 Task: For heading Use oswald with green colour & bold.  font size for heading22,  'Change the font style of data to' oswald and font size to 14,  Change the alignment of both headline & data to Align center.  In the sheet  DashboardPayStubsbook
Action: Mouse moved to (57, 121)
Screenshot: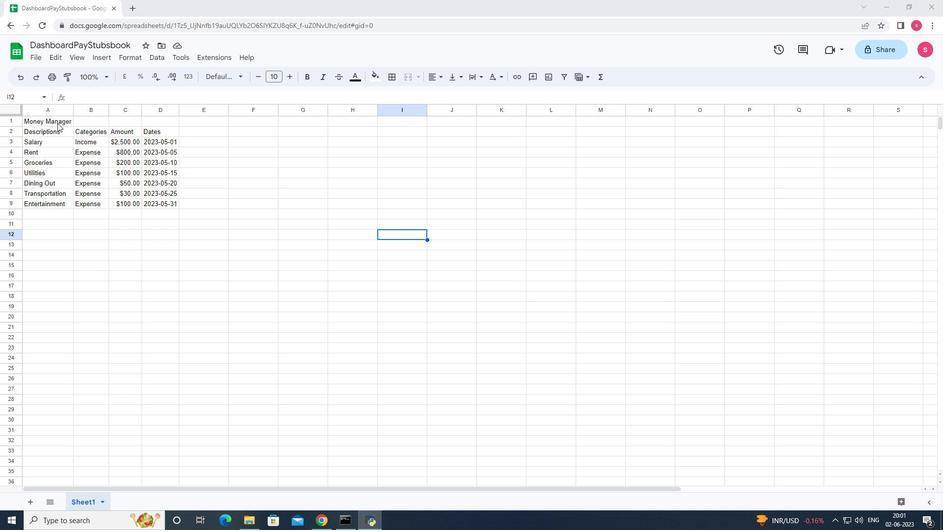 
Action: Mouse pressed left at (57, 121)
Screenshot: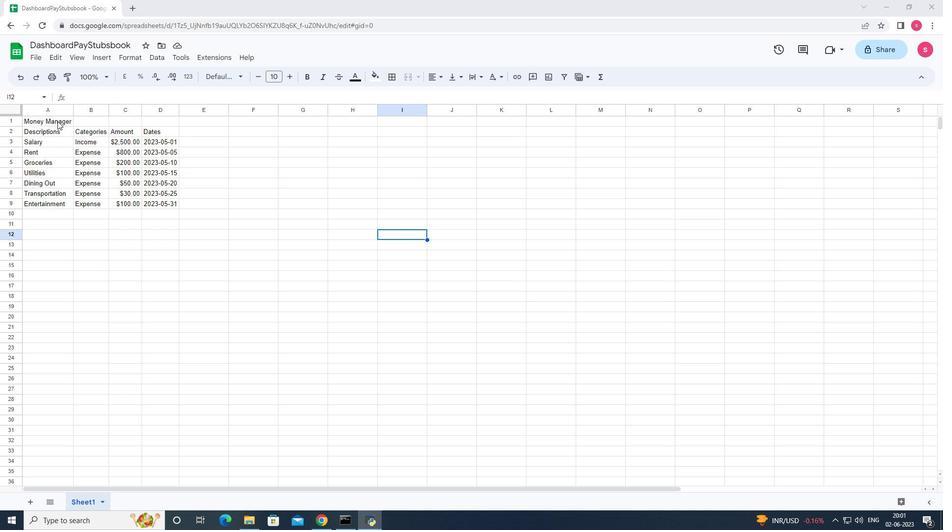 
Action: Mouse moved to (229, 75)
Screenshot: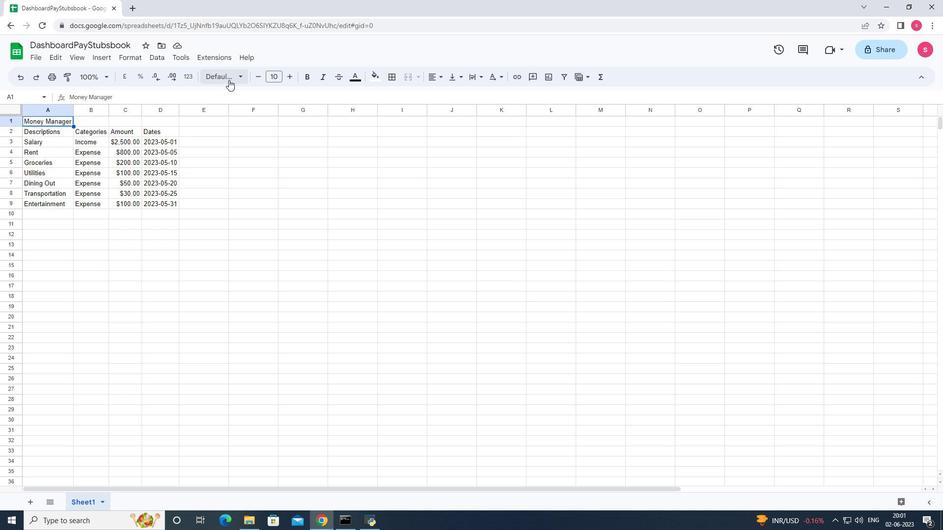
Action: Mouse pressed left at (229, 75)
Screenshot: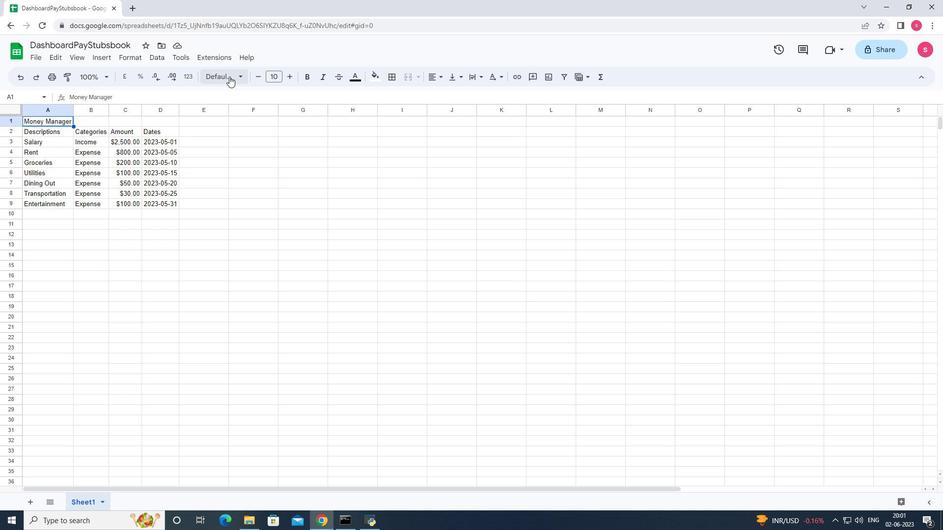 
Action: Mouse moved to (238, 253)
Screenshot: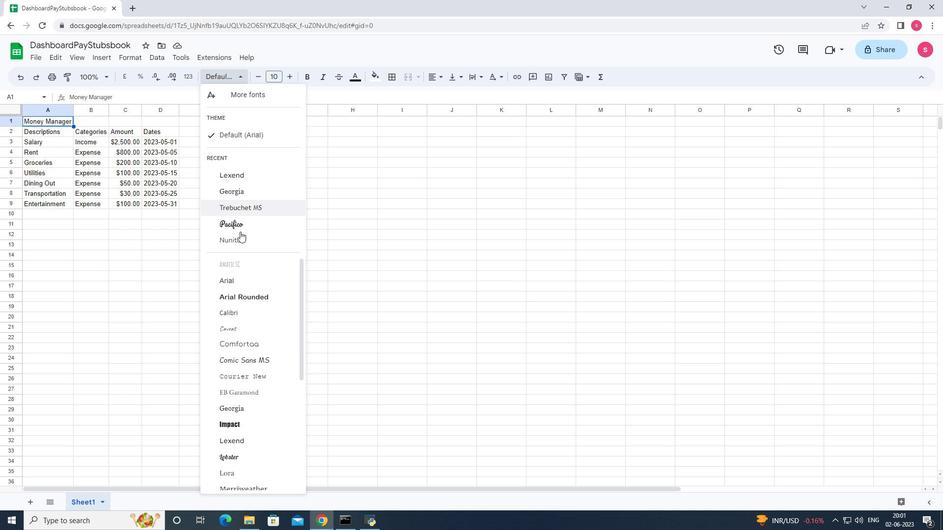 
Action: Mouse scrolled (238, 253) with delta (0, 0)
Screenshot: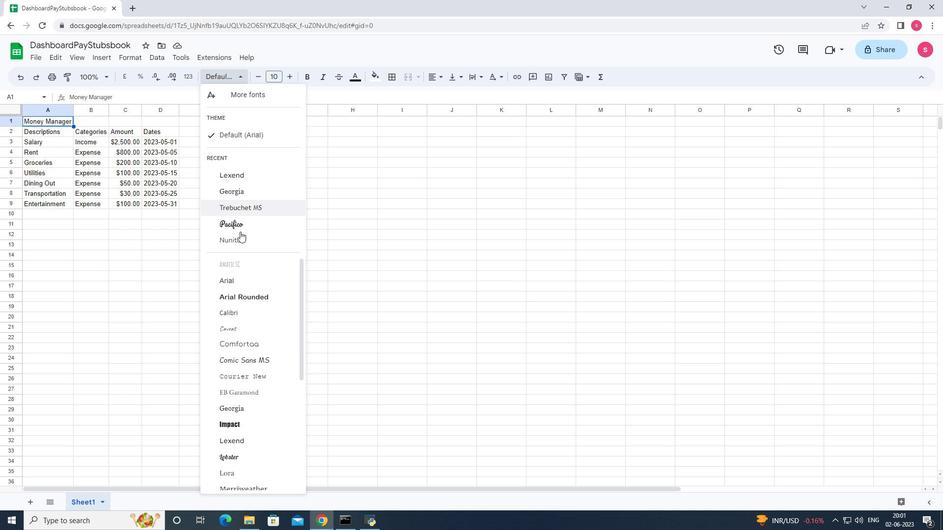 
Action: Mouse moved to (238, 269)
Screenshot: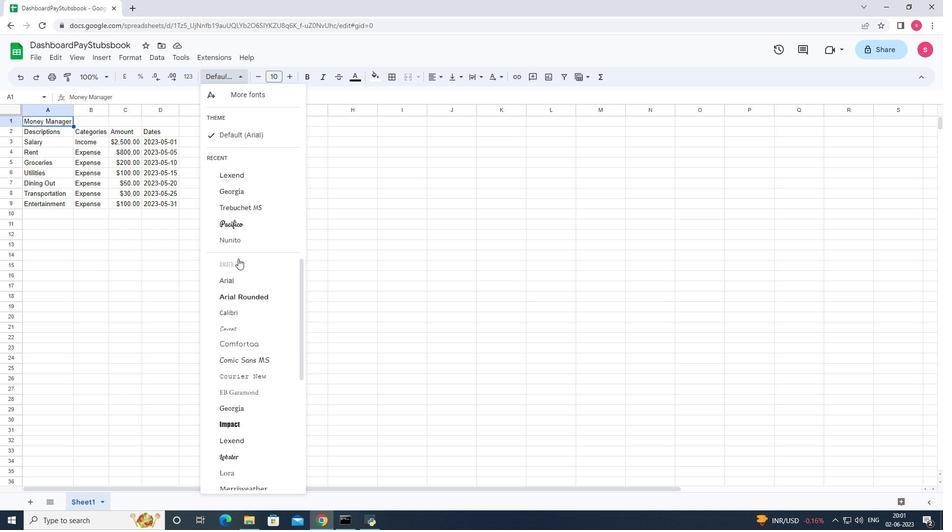 
Action: Mouse scrolled (238, 268) with delta (0, 0)
Screenshot: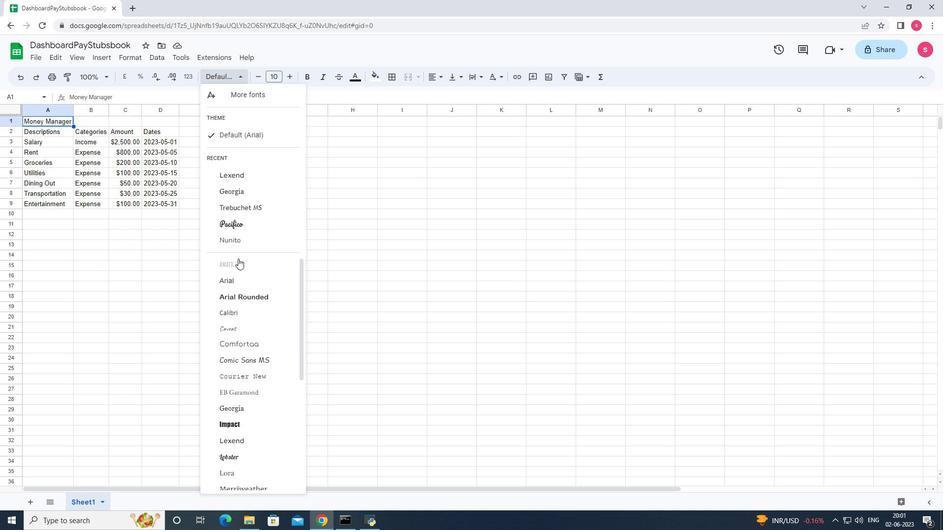 
Action: Mouse moved to (251, 350)
Screenshot: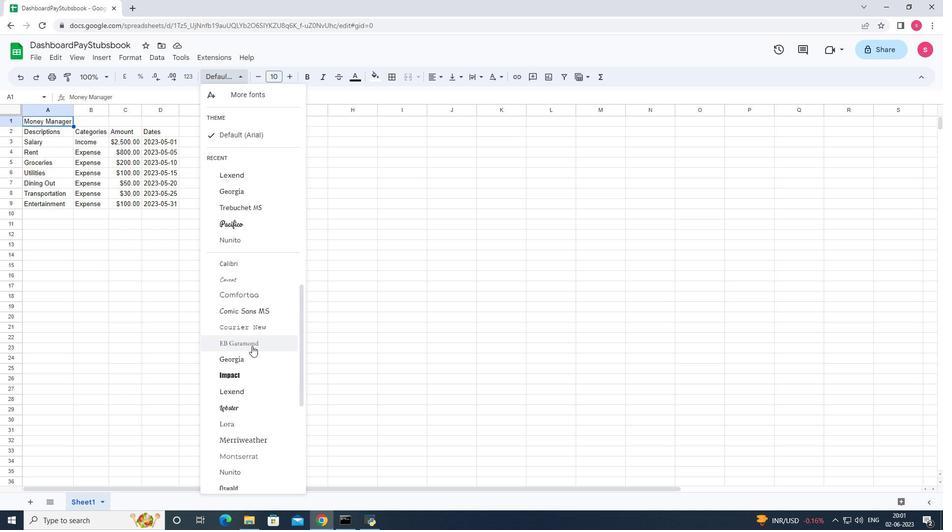 
Action: Mouse scrolled (251, 350) with delta (0, 0)
Screenshot: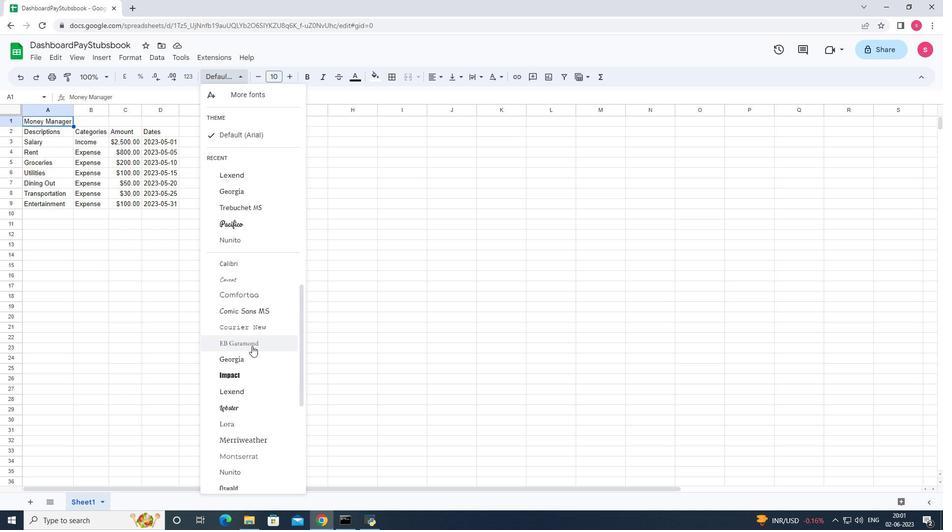 
Action: Mouse moved to (252, 361)
Screenshot: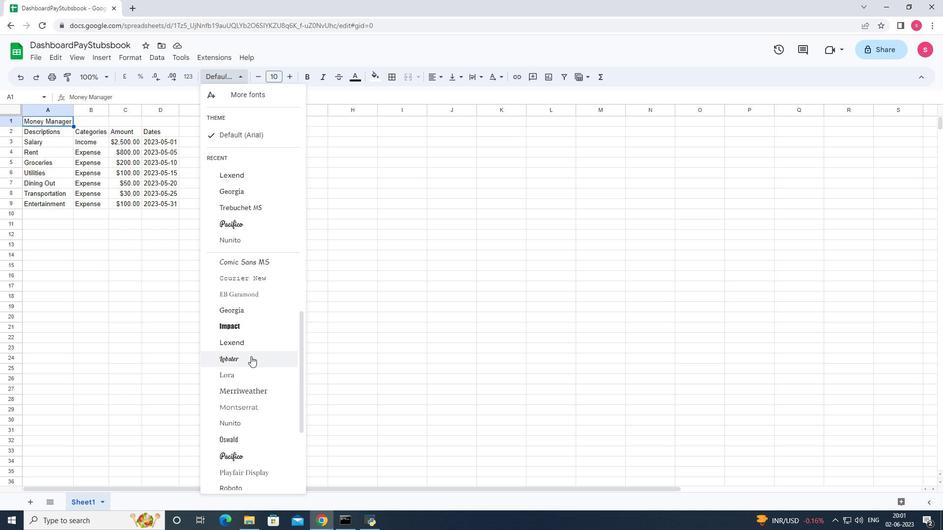 
Action: Mouse scrolled (251, 358) with delta (0, 0)
Screenshot: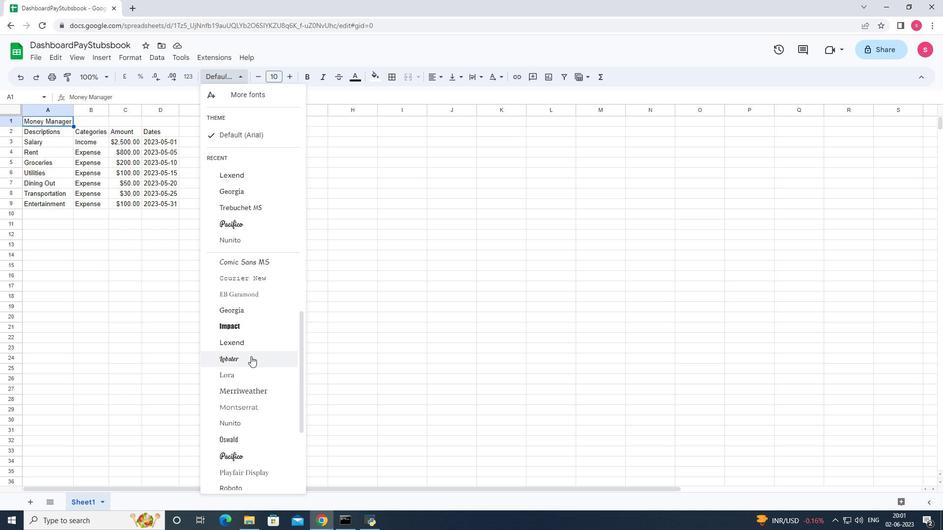 
Action: Mouse moved to (250, 383)
Screenshot: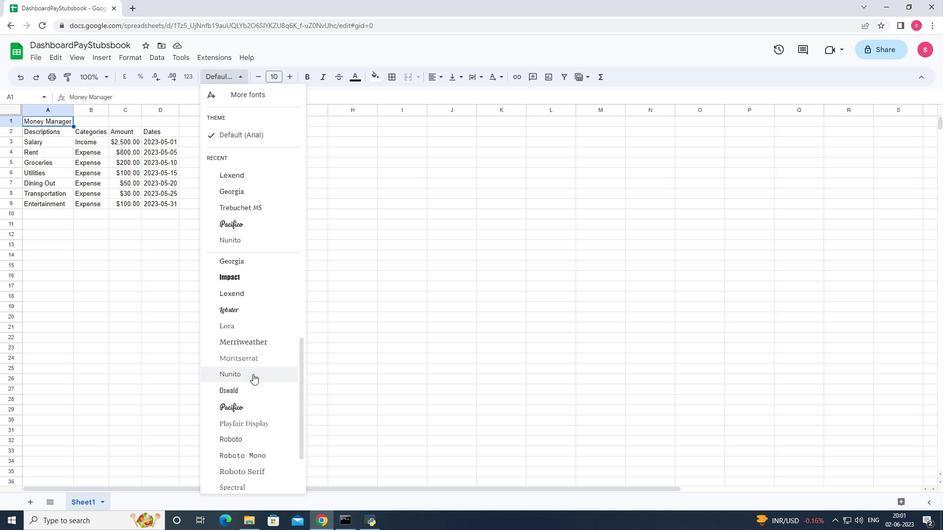 
Action: Mouse pressed left at (250, 383)
Screenshot: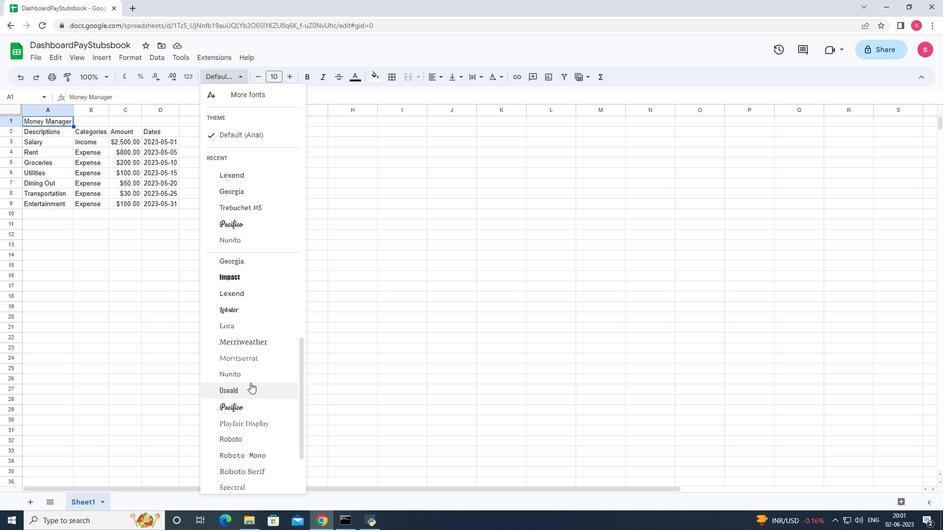 
Action: Mouse moved to (354, 75)
Screenshot: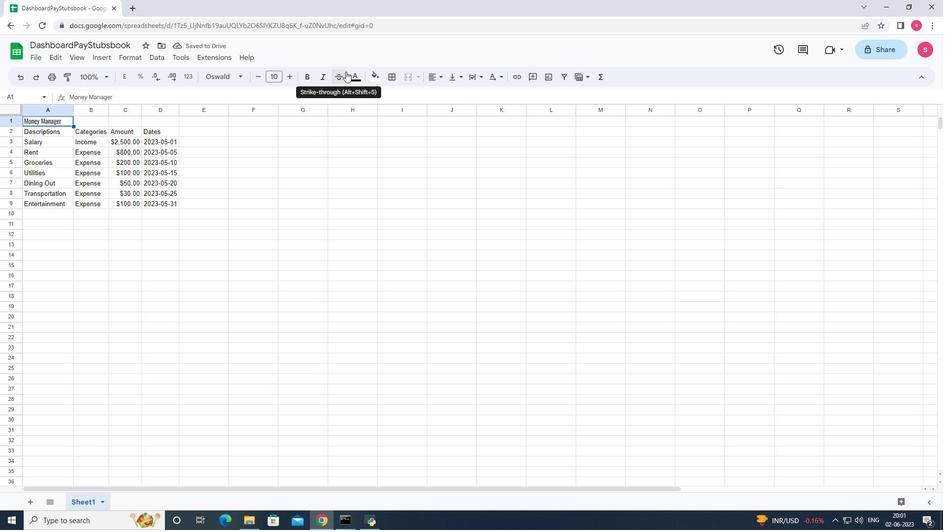 
Action: Mouse pressed left at (354, 75)
Screenshot: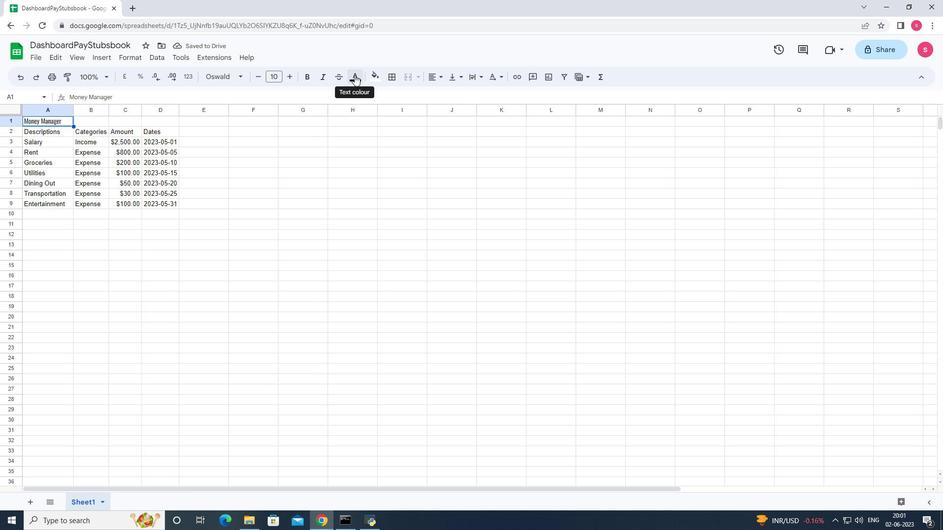 
Action: Mouse moved to (398, 120)
Screenshot: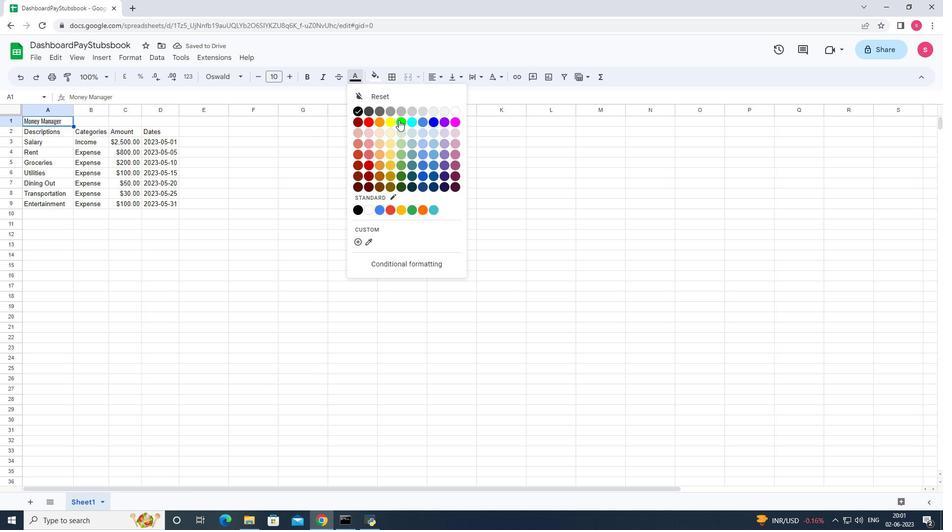 
Action: Mouse pressed left at (398, 120)
Screenshot: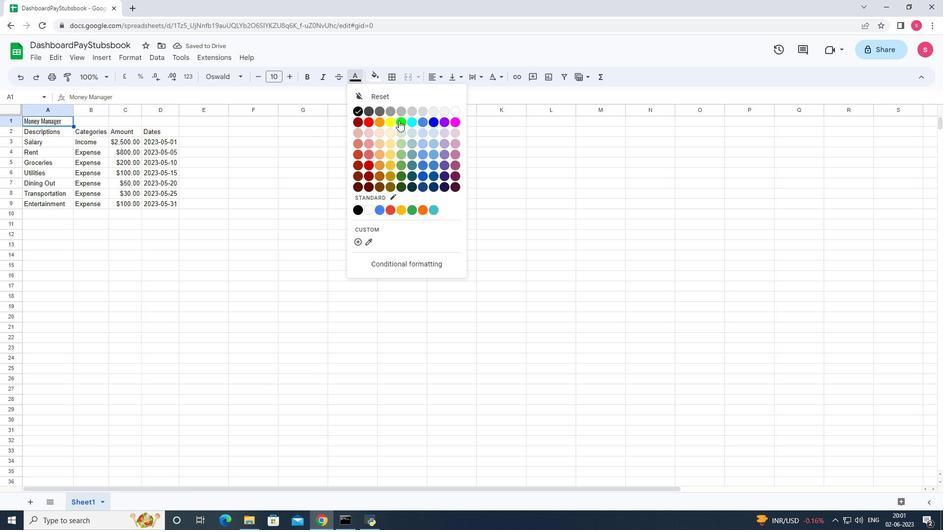
Action: Mouse moved to (307, 76)
Screenshot: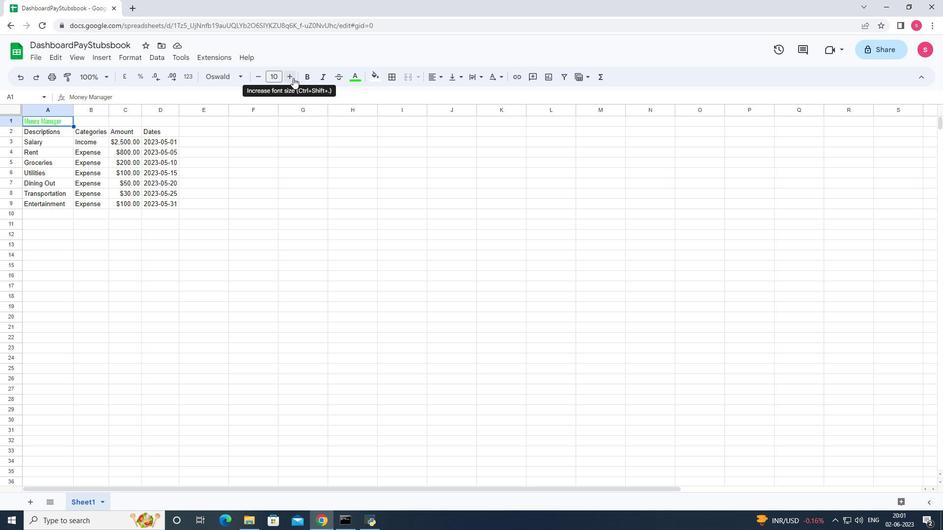 
Action: Mouse pressed left at (307, 76)
Screenshot: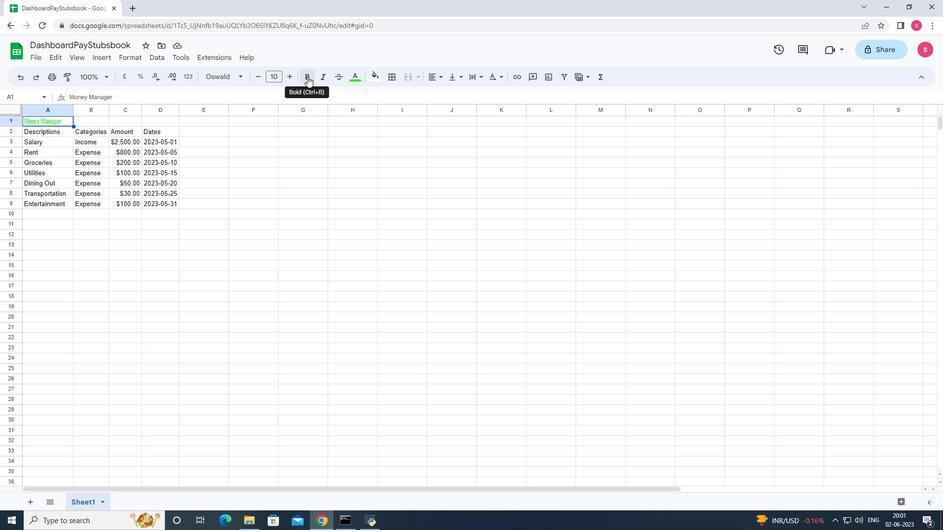 
Action: Mouse moved to (286, 76)
Screenshot: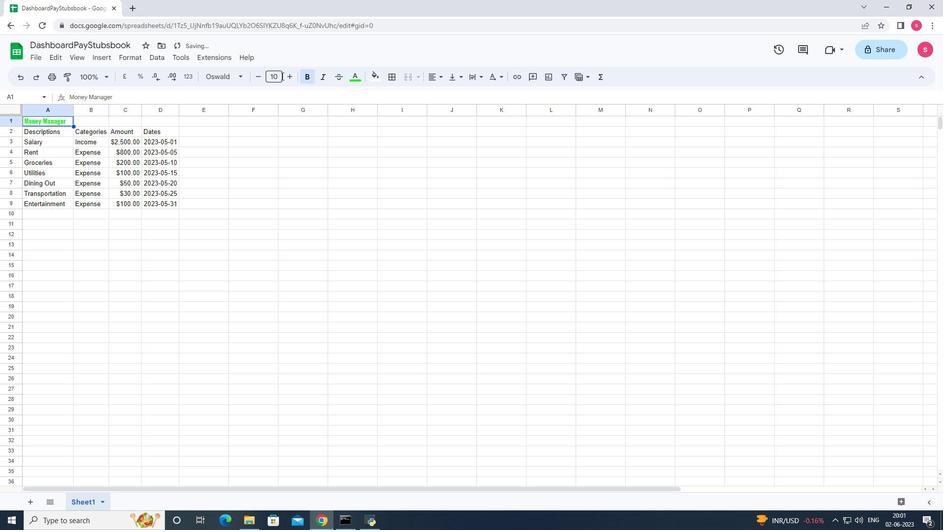 
Action: Mouse pressed left at (286, 76)
Screenshot: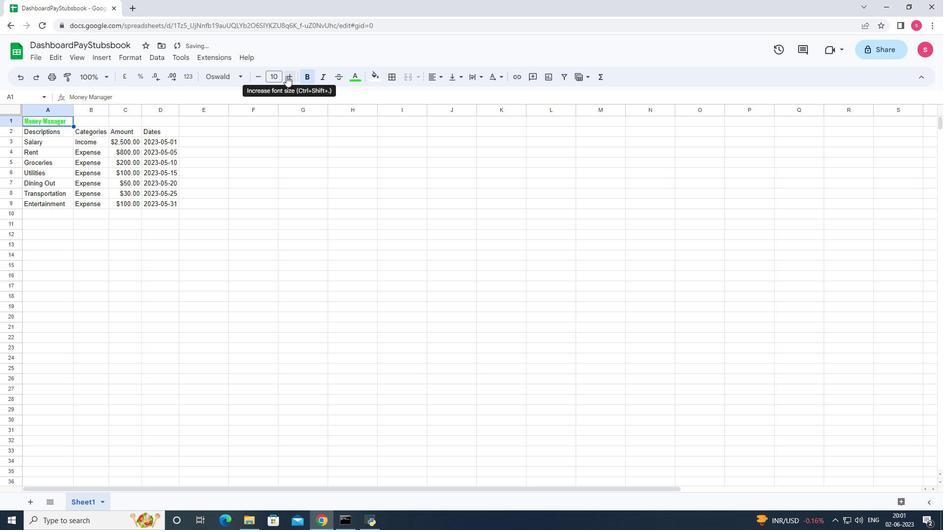 
Action: Mouse pressed left at (286, 76)
Screenshot: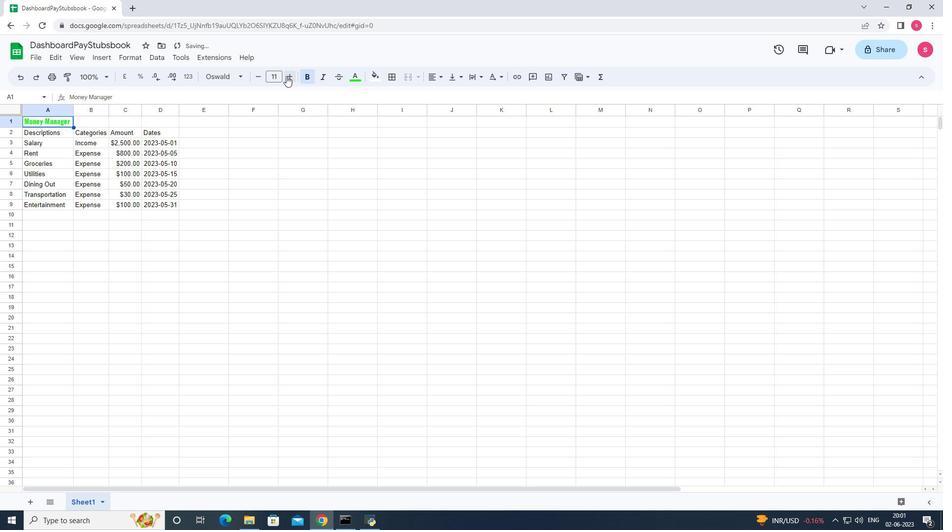 
Action: Mouse pressed left at (286, 76)
Screenshot: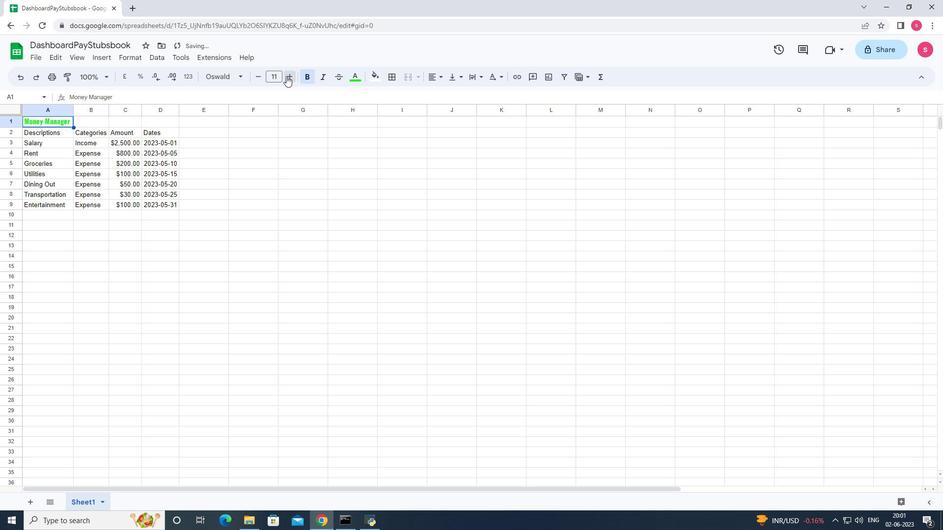 
Action: Mouse pressed left at (286, 76)
Screenshot: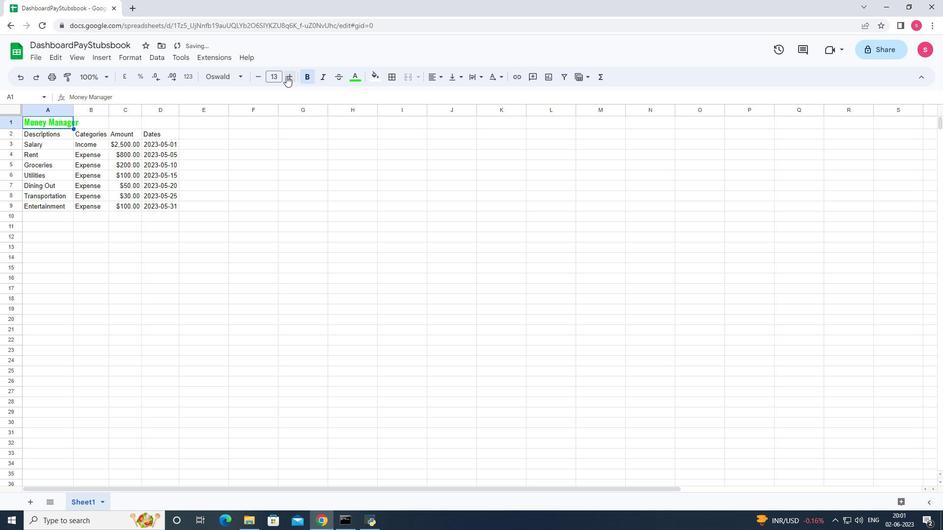 
Action: Mouse pressed left at (286, 76)
Screenshot: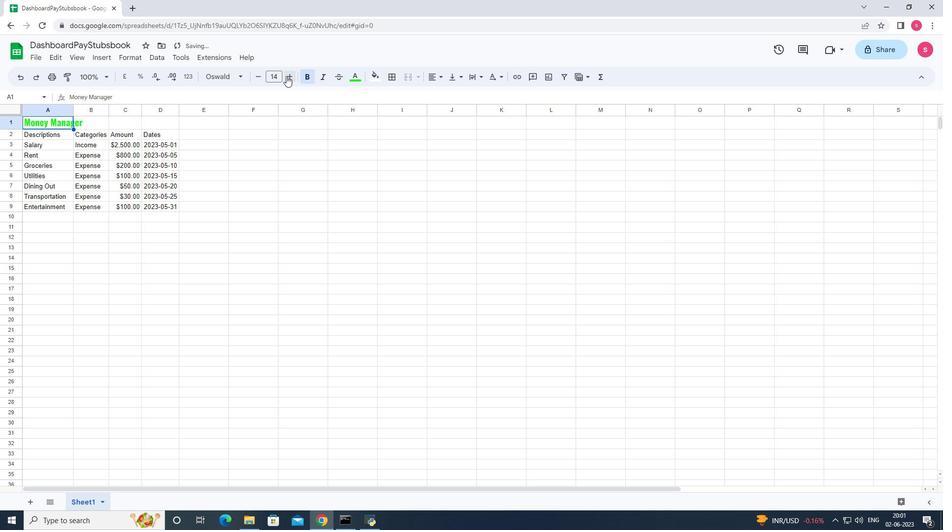 
Action: Mouse pressed left at (286, 76)
Screenshot: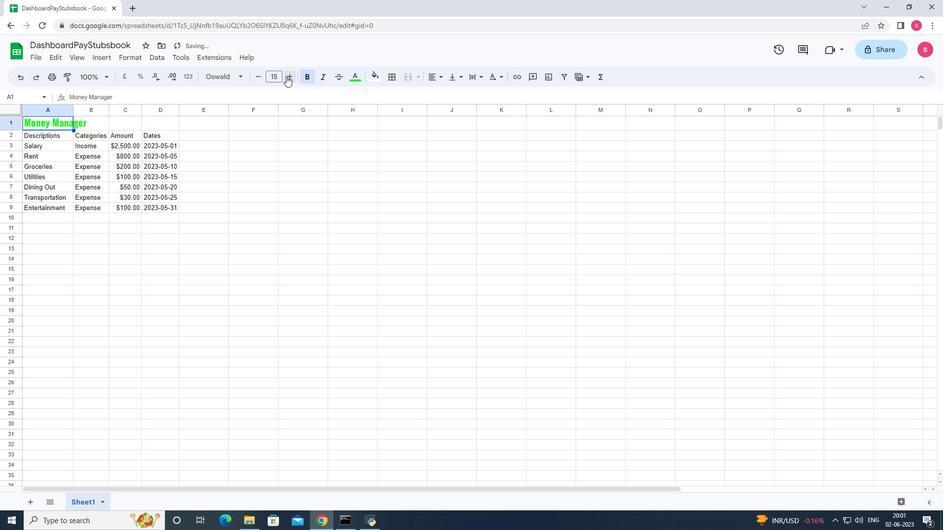 
Action: Mouse moved to (292, 78)
Screenshot: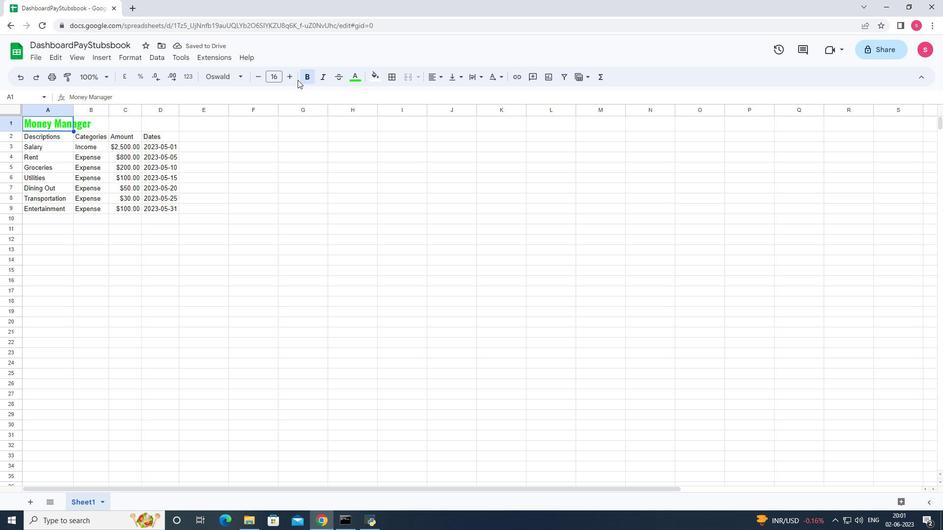 
Action: Mouse pressed left at (292, 78)
Screenshot: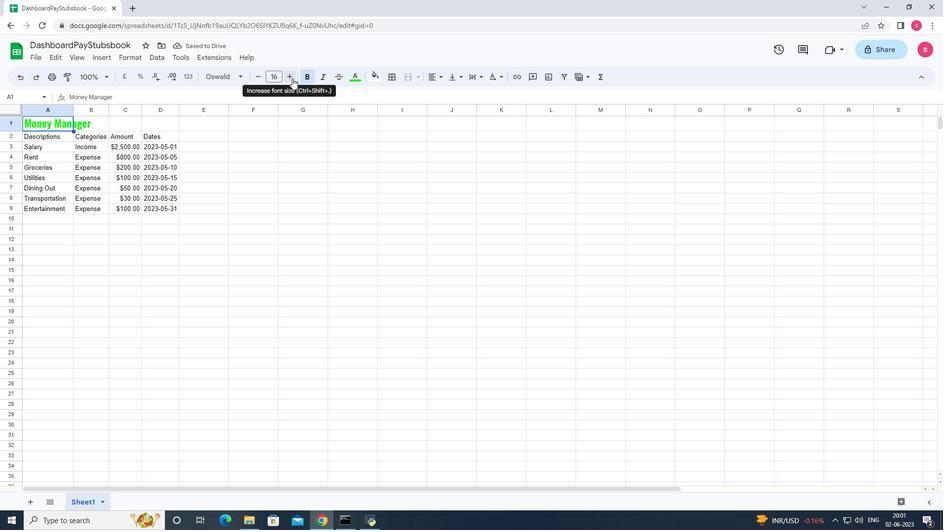 
Action: Mouse pressed left at (292, 78)
Screenshot: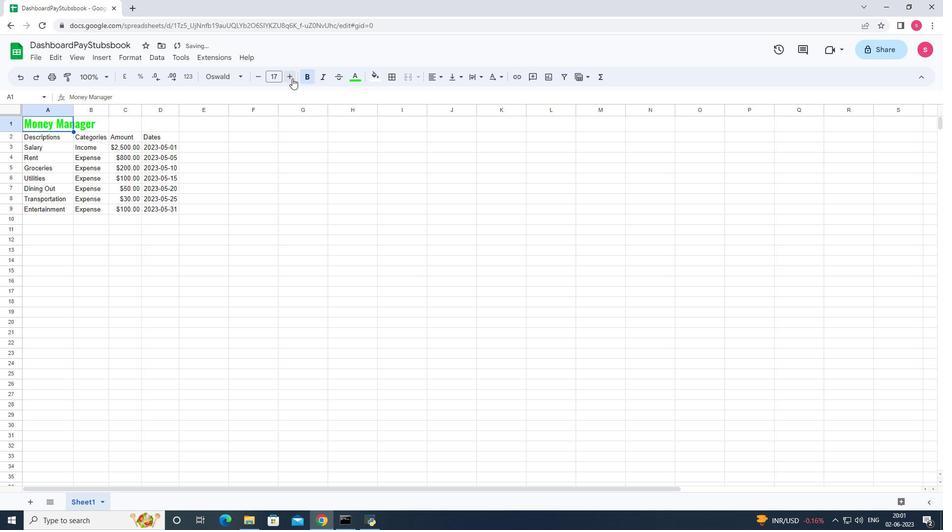 
Action: Mouse pressed left at (292, 78)
Screenshot: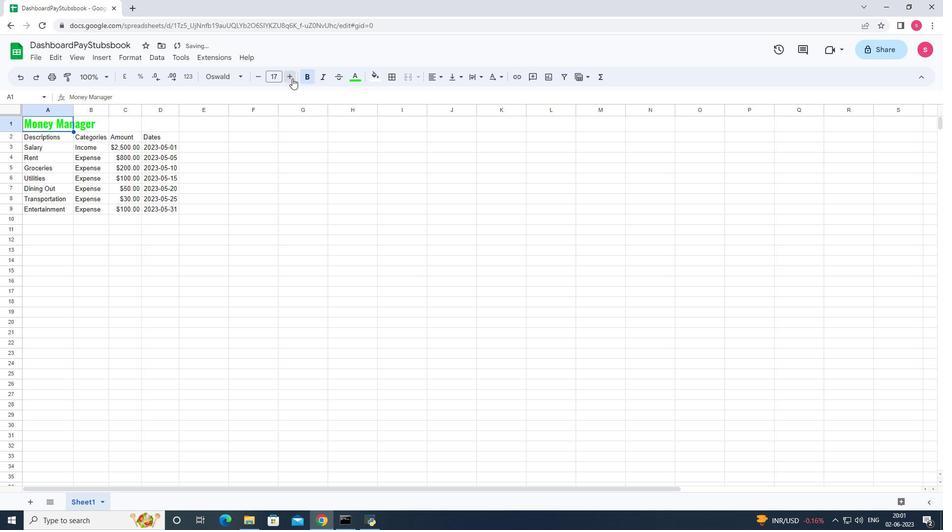 
Action: Mouse pressed left at (292, 78)
Screenshot: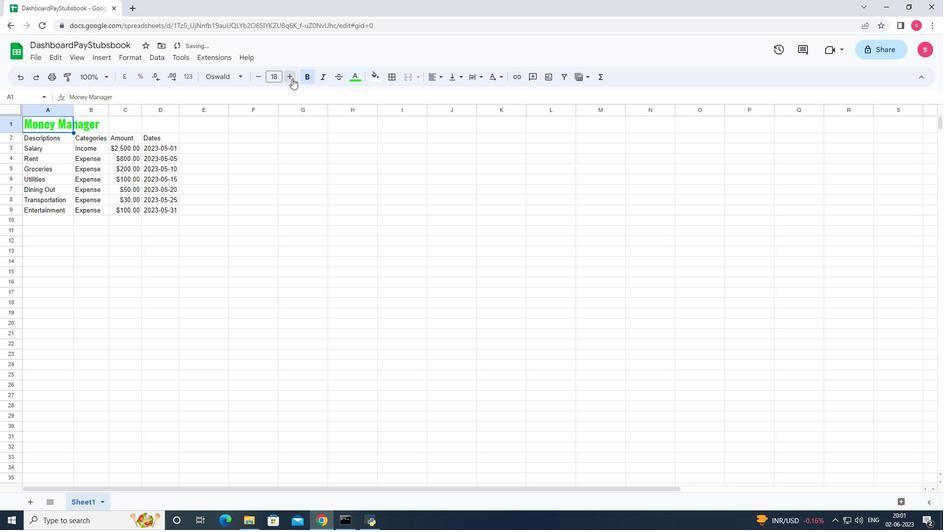 
Action: Mouse pressed left at (292, 78)
Screenshot: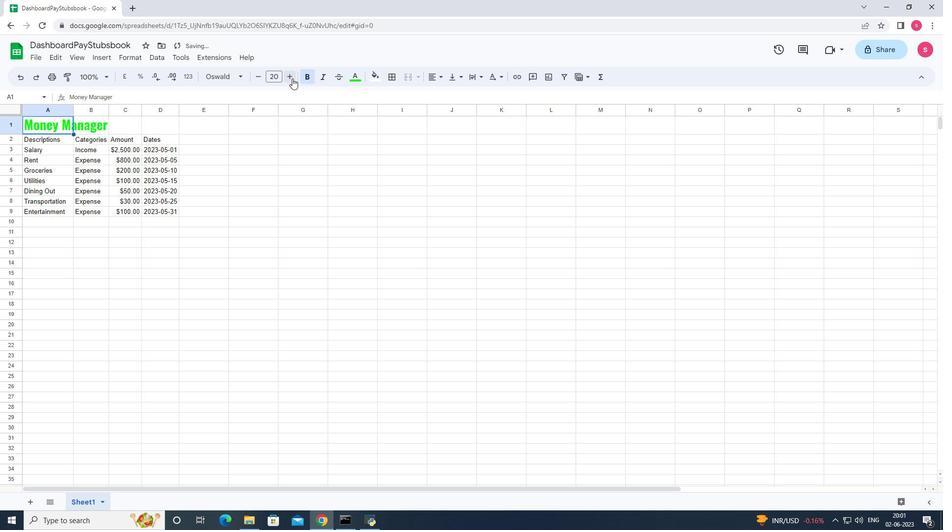 
Action: Mouse pressed left at (292, 78)
Screenshot: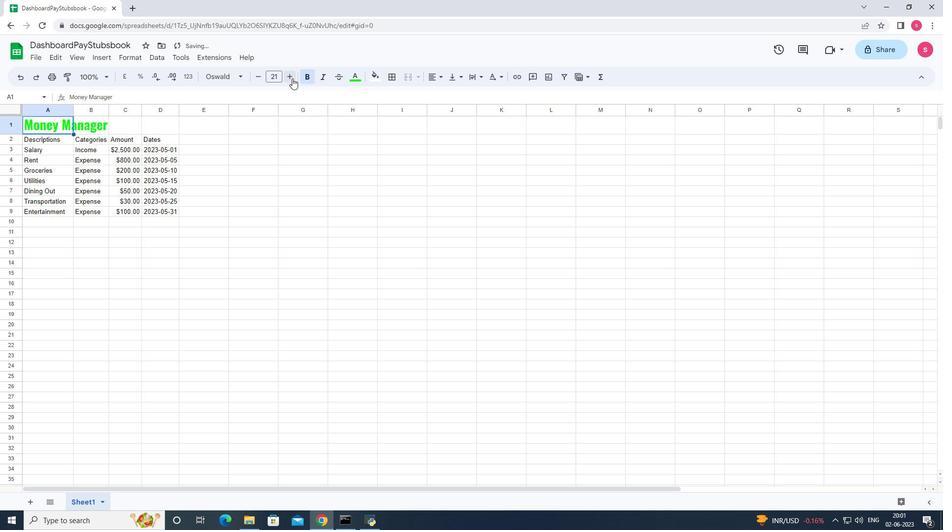 
Action: Mouse moved to (360, 193)
Screenshot: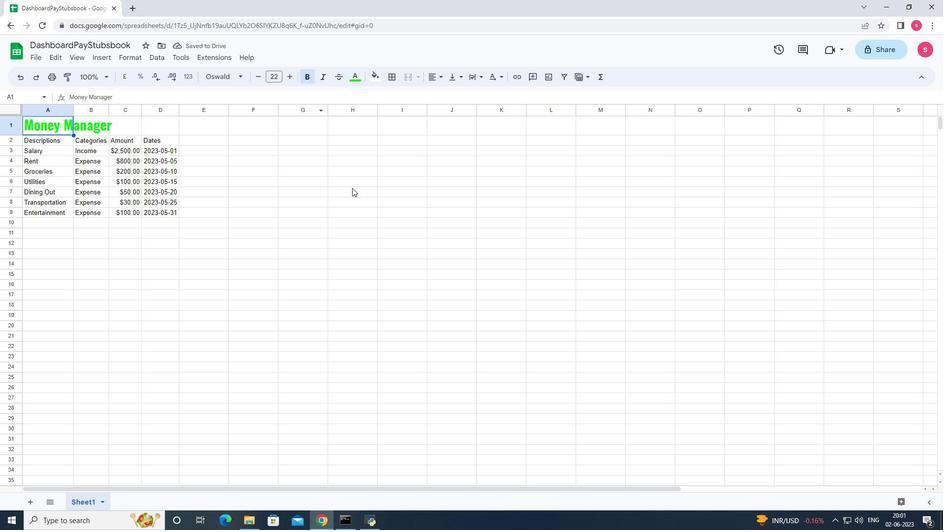 
Action: Mouse pressed left at (360, 193)
Screenshot: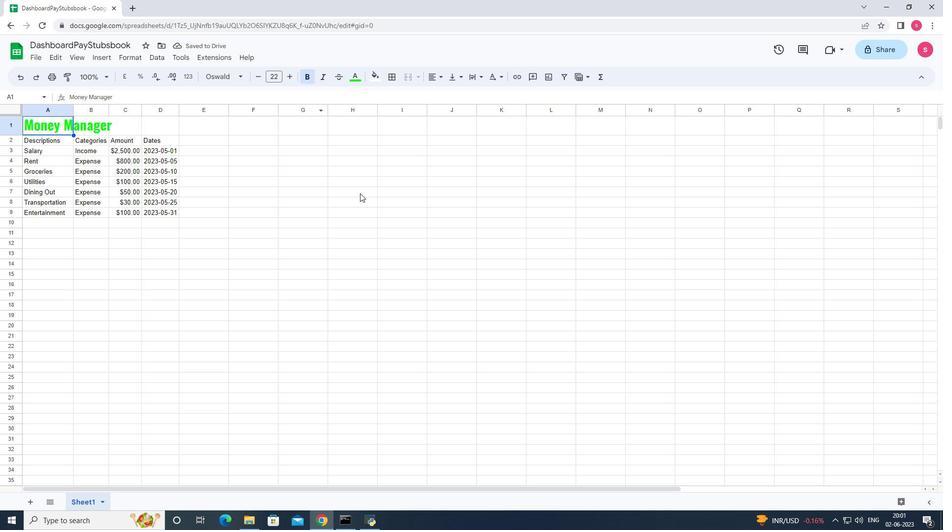 
Action: Mouse moved to (36, 138)
Screenshot: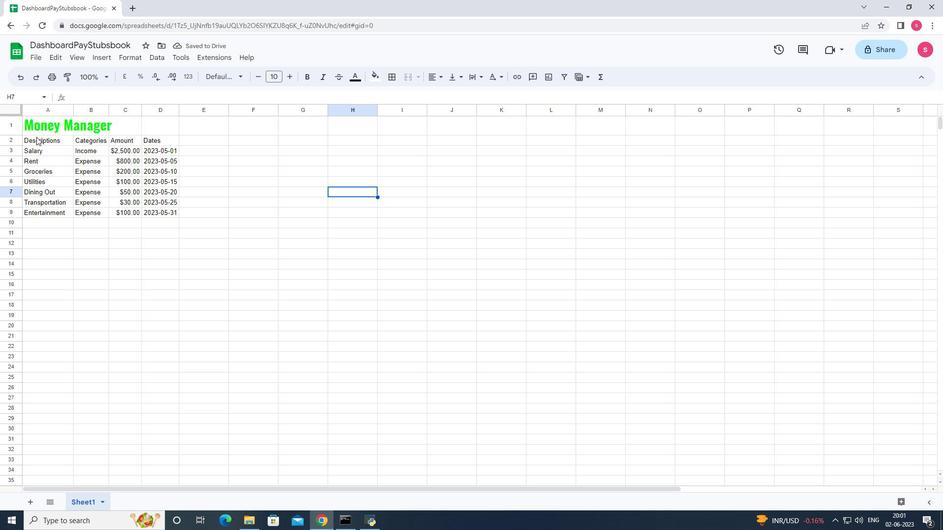 
Action: Mouse pressed left at (36, 138)
Screenshot: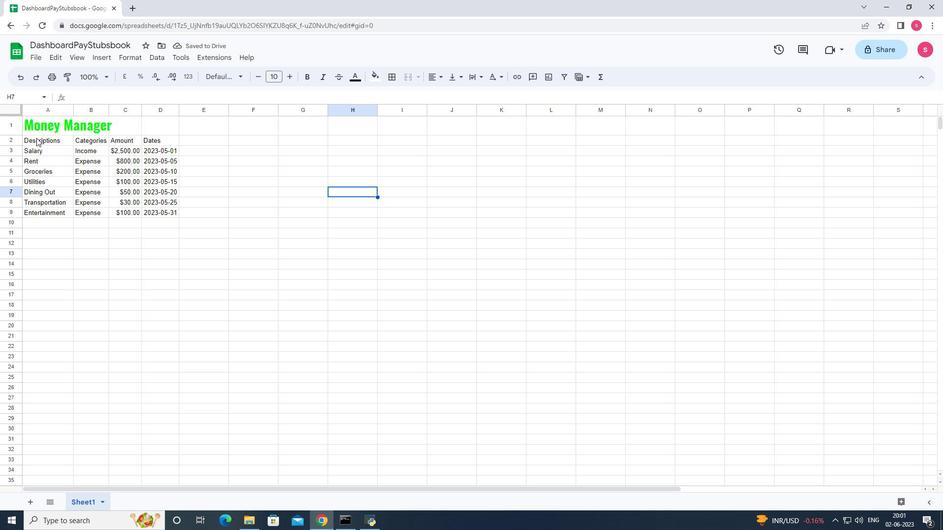 
Action: Mouse moved to (222, 76)
Screenshot: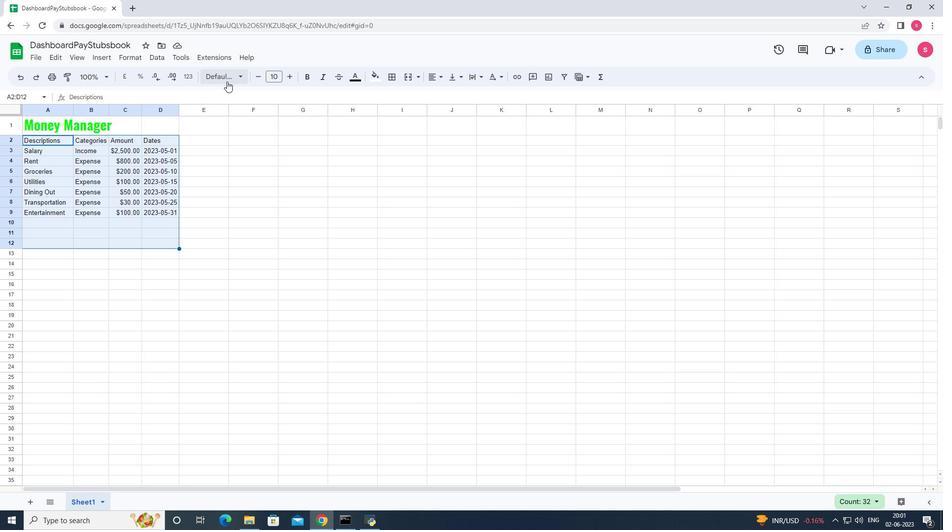 
Action: Mouse pressed left at (222, 76)
Screenshot: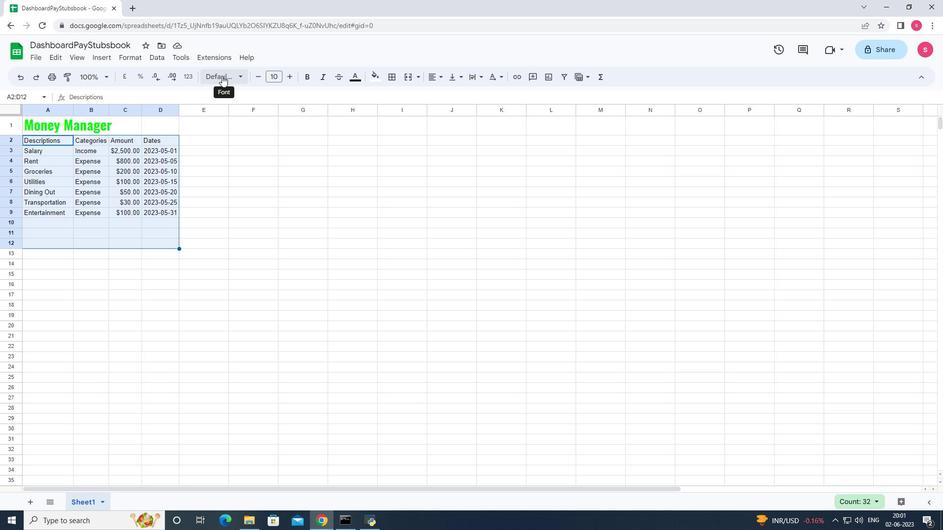
Action: Mouse moved to (258, 277)
Screenshot: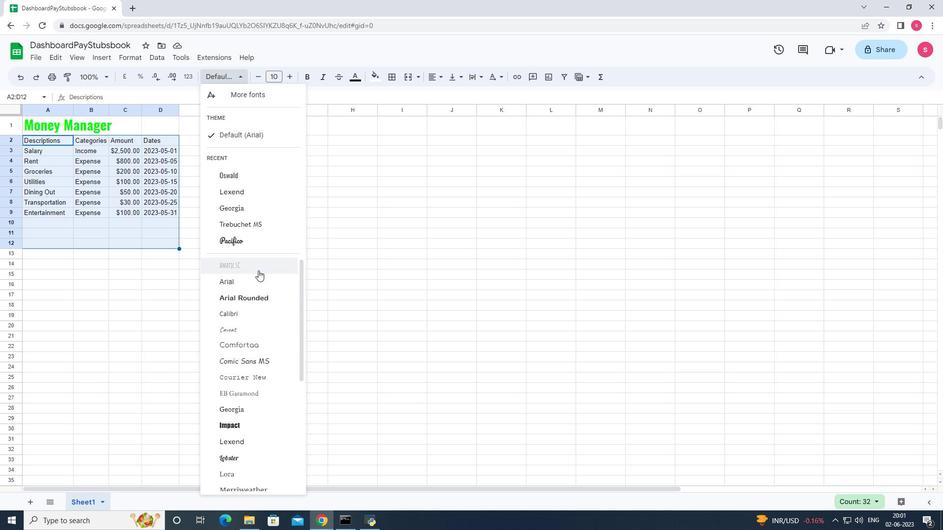 
Action: Mouse scrolled (258, 277) with delta (0, 0)
Screenshot: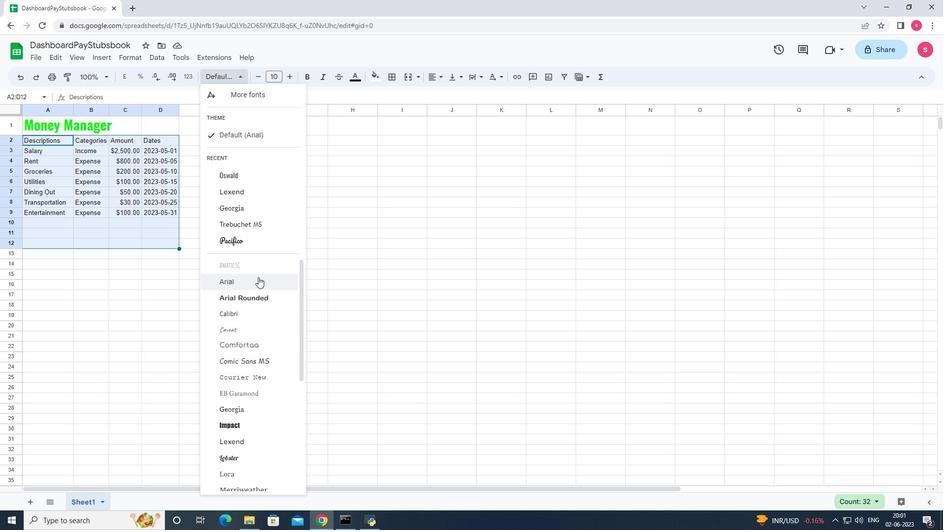 
Action: Mouse moved to (266, 296)
Screenshot: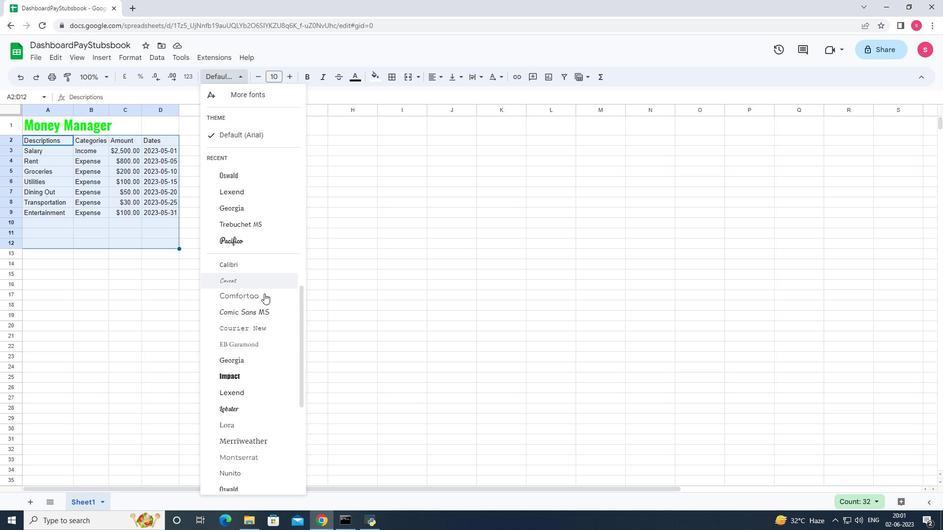 
Action: Mouse scrolled (266, 296) with delta (0, 0)
Screenshot: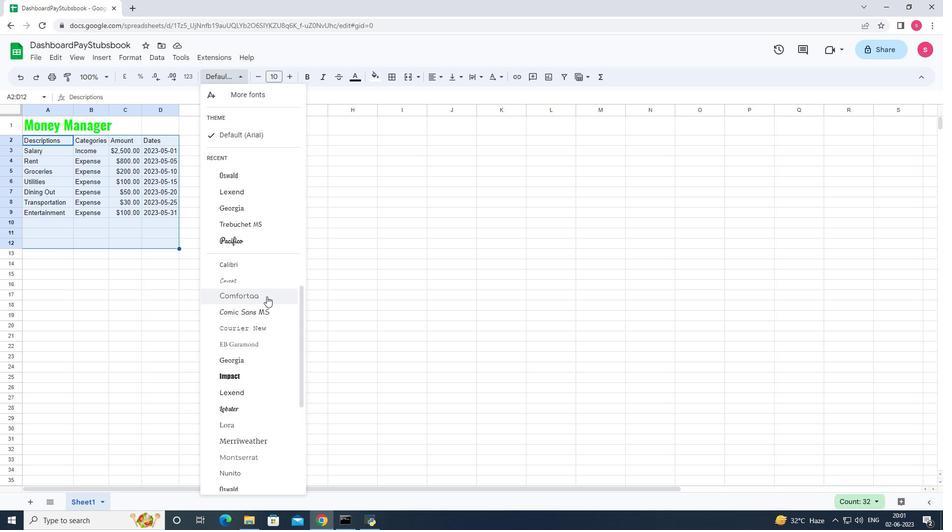 
Action: Mouse moved to (270, 298)
Screenshot: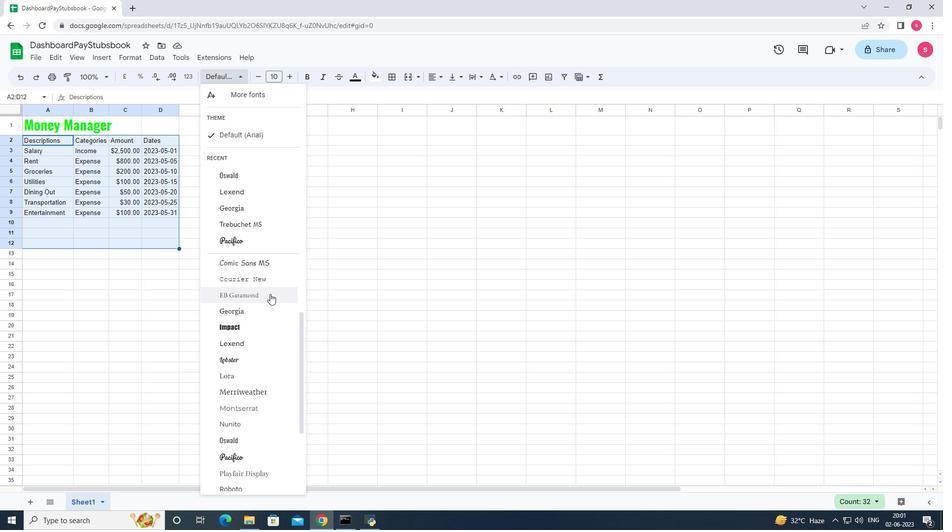 
Action: Mouse scrolled (270, 296) with delta (0, 0)
Screenshot: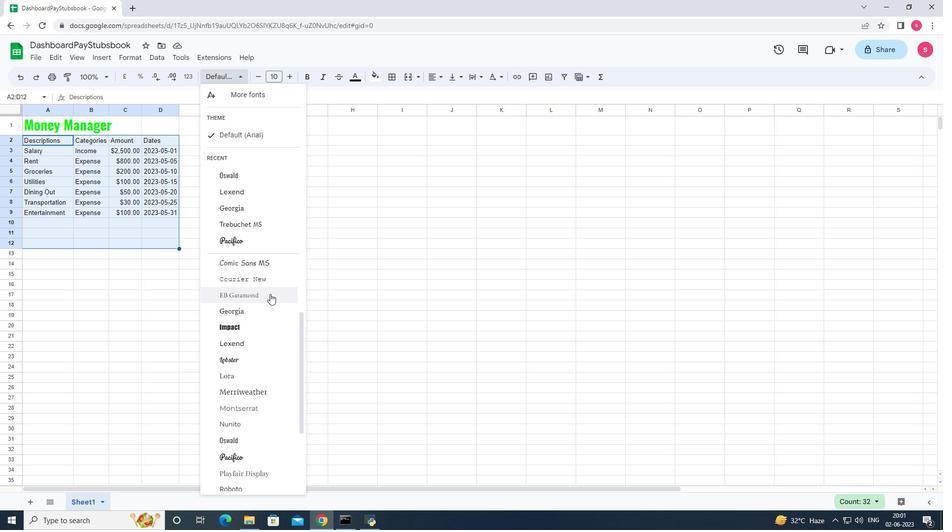 
Action: Mouse moved to (265, 376)
Screenshot: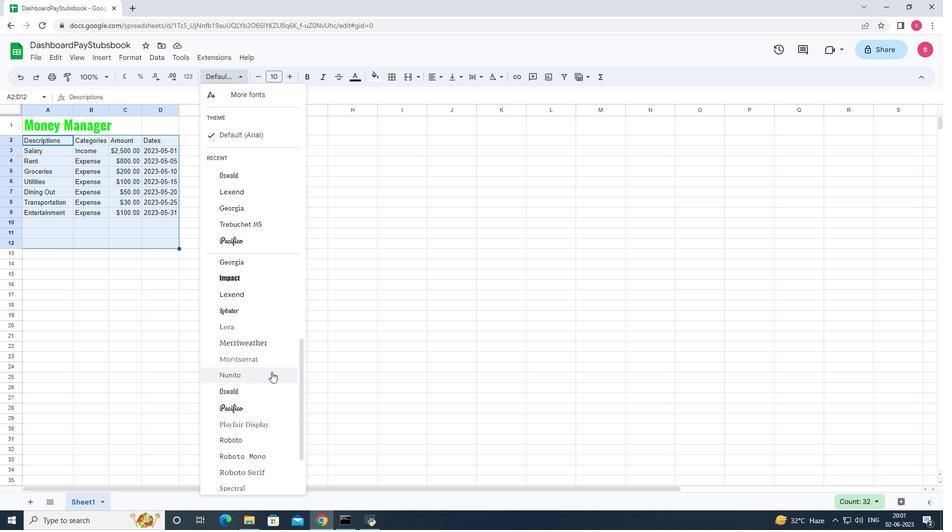 
Action: Mouse scrolled (265, 376) with delta (0, 0)
Screenshot: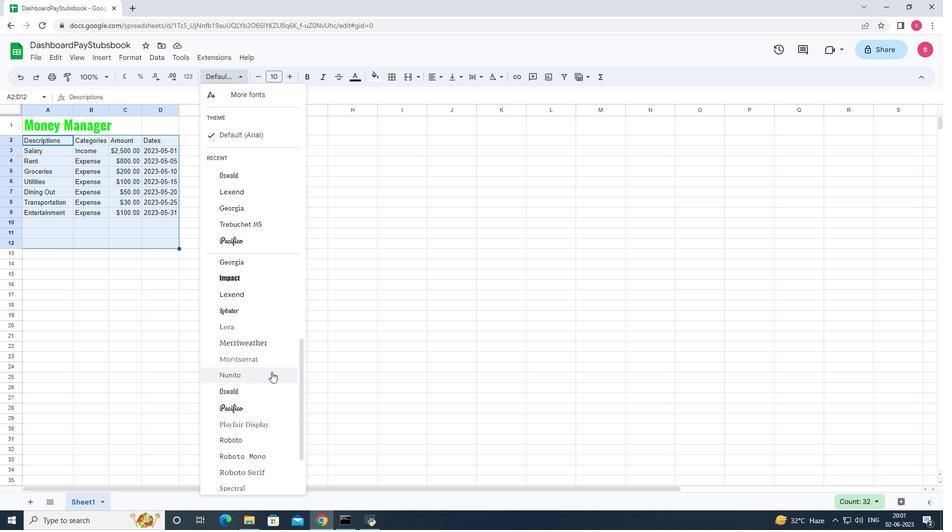 
Action: Mouse moved to (253, 340)
Screenshot: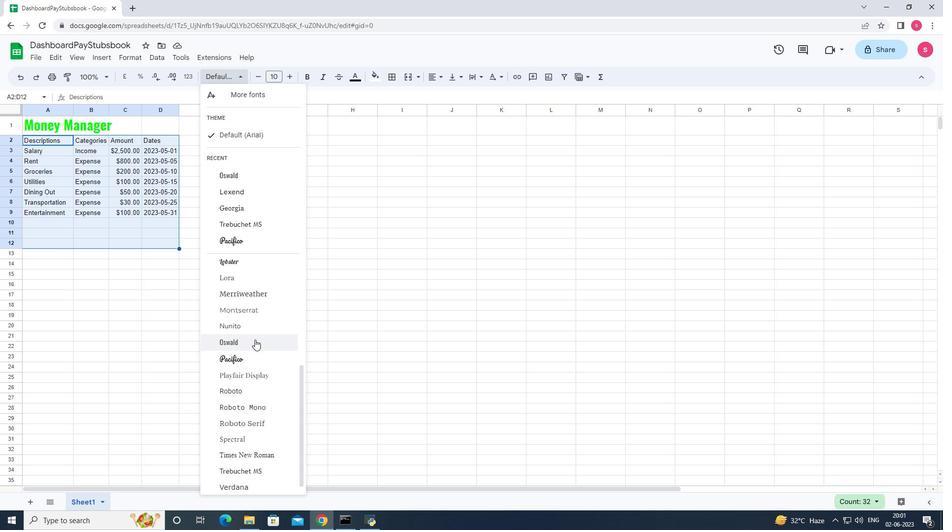 
Action: Mouse pressed left at (253, 340)
Screenshot: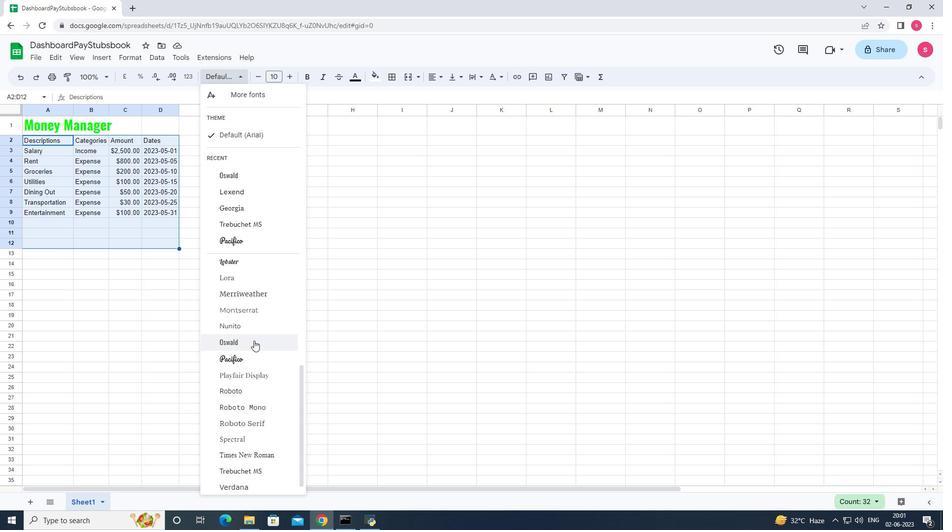 
Action: Mouse moved to (292, 78)
Screenshot: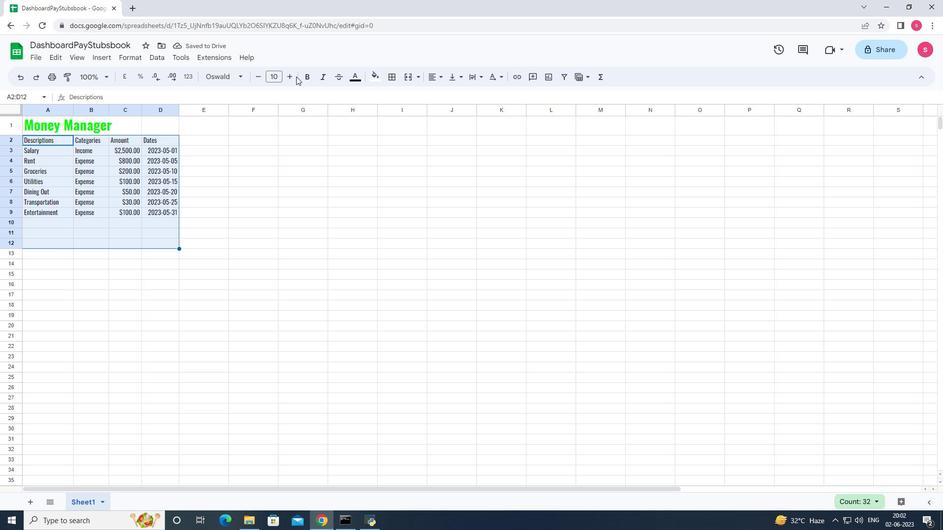 
Action: Mouse pressed left at (292, 78)
Screenshot: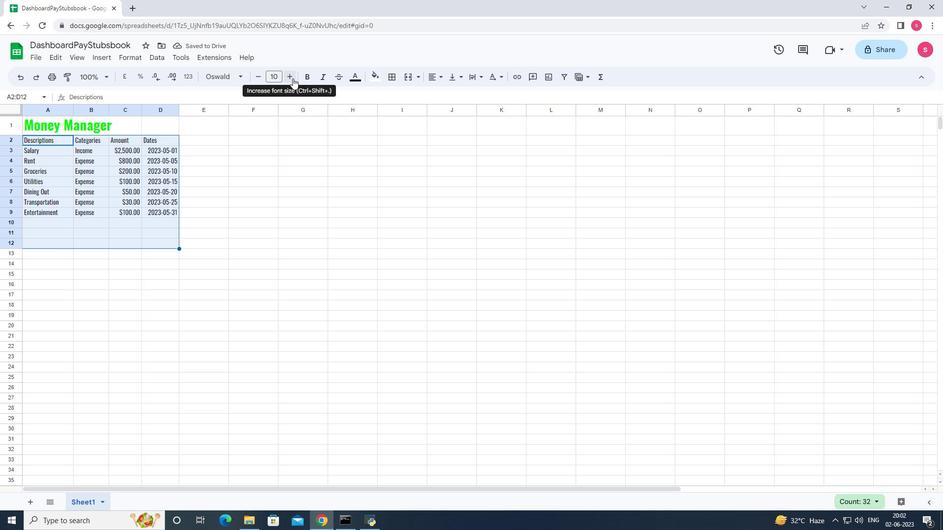 
Action: Mouse pressed left at (292, 78)
Screenshot: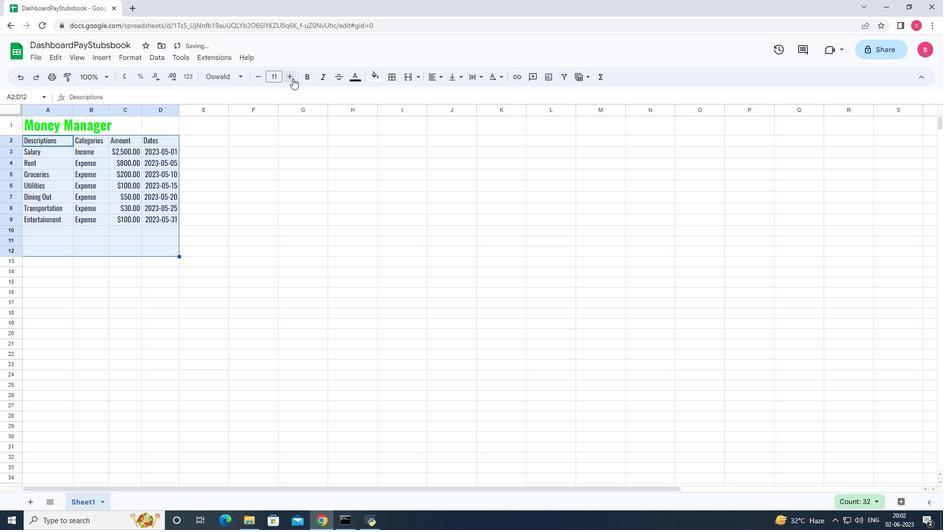 
Action: Mouse pressed left at (292, 78)
Screenshot: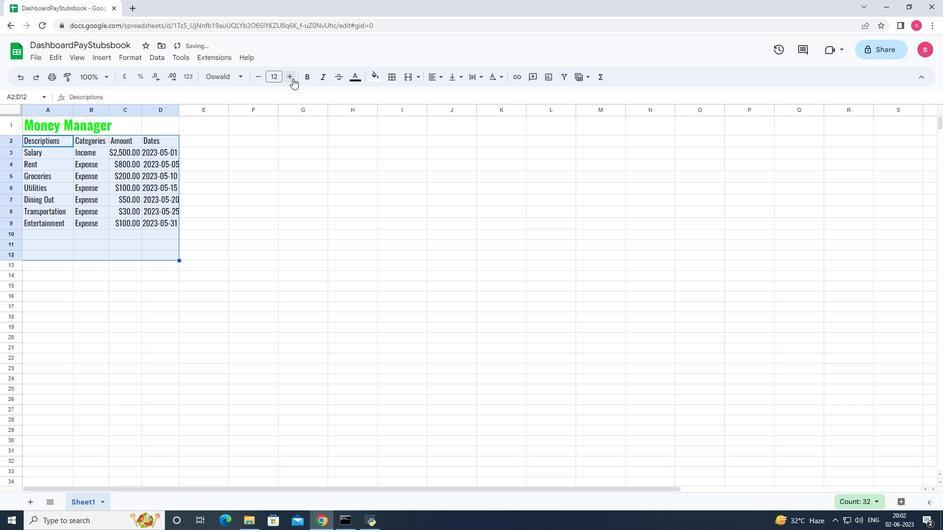 
Action: Mouse pressed left at (292, 78)
Screenshot: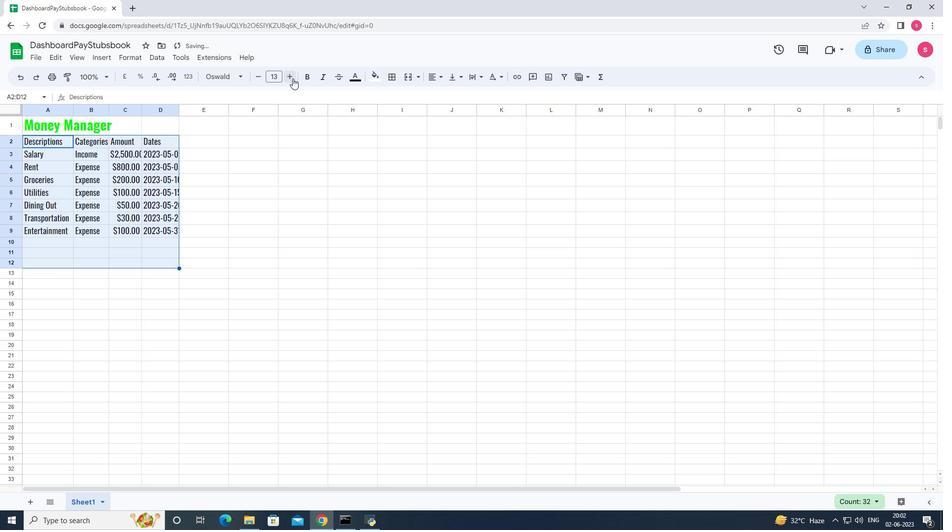 
Action: Mouse moved to (359, 222)
Screenshot: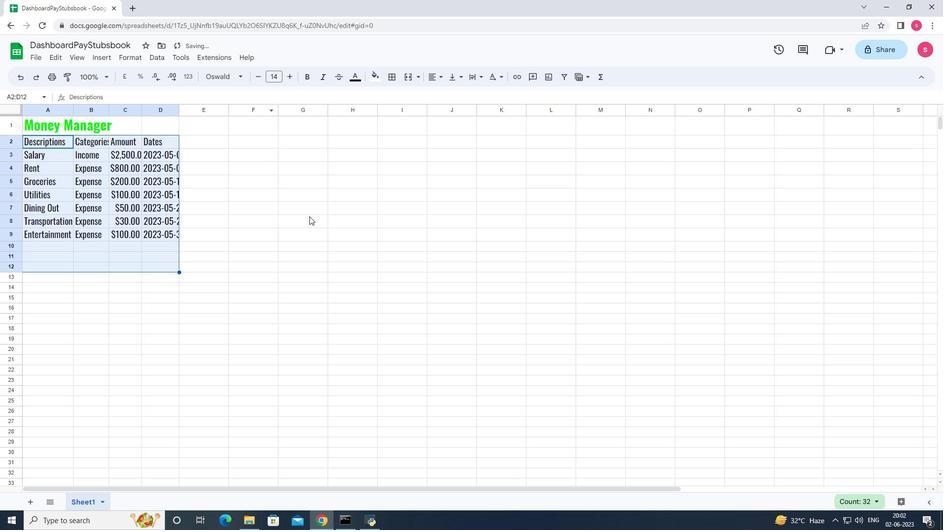 
Action: Mouse pressed left at (359, 222)
Screenshot: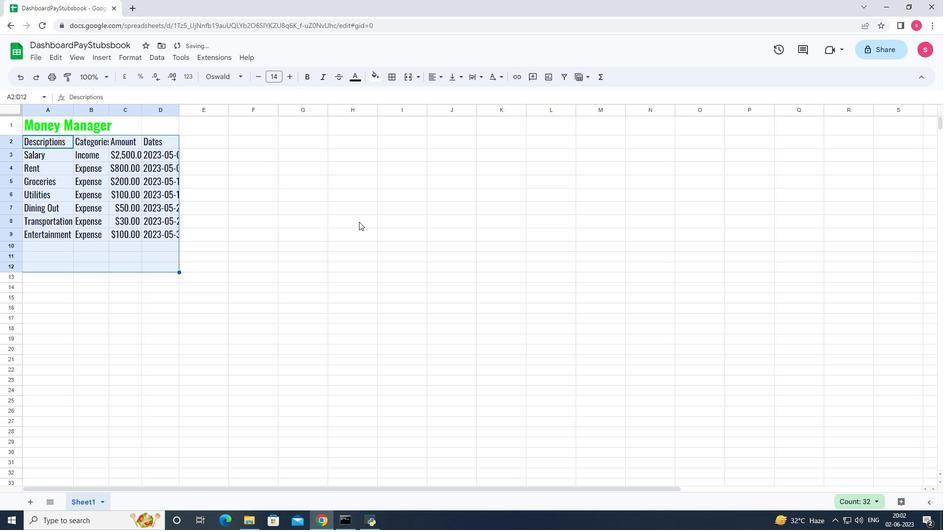 
Action: Mouse moved to (41, 122)
Screenshot: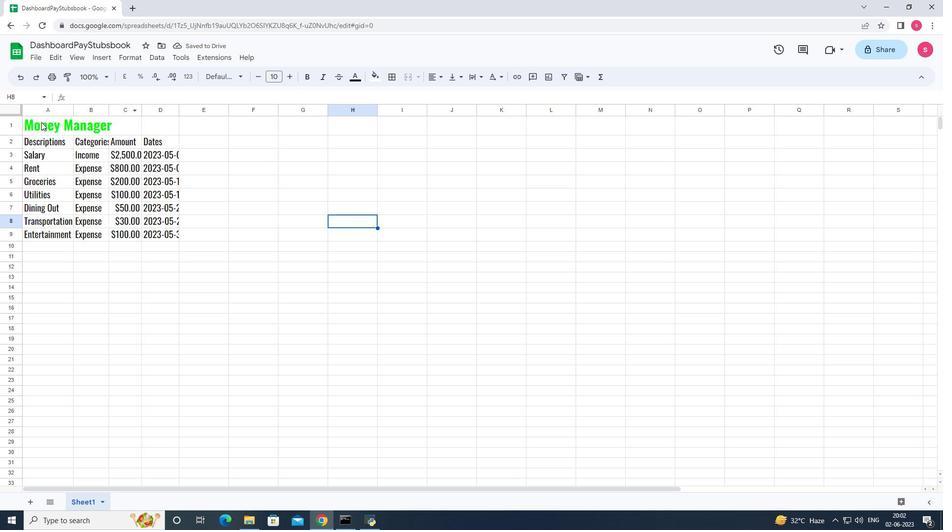 
Action: Mouse pressed left at (41, 122)
Screenshot: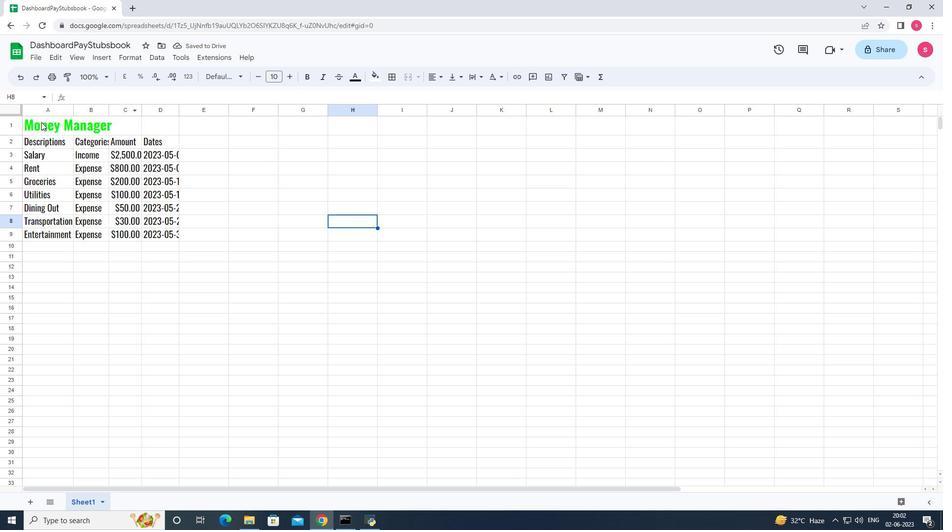 
Action: Mouse moved to (430, 80)
Screenshot: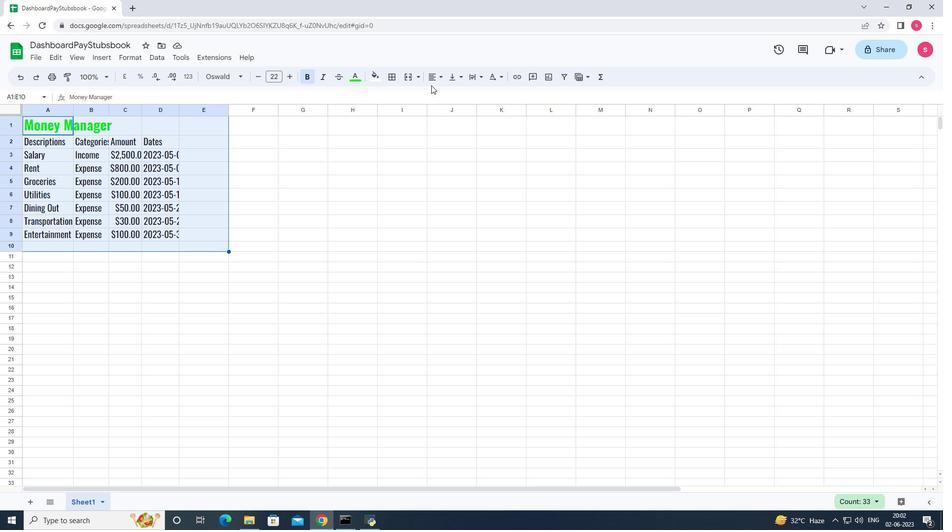 
Action: Mouse pressed left at (430, 80)
Screenshot: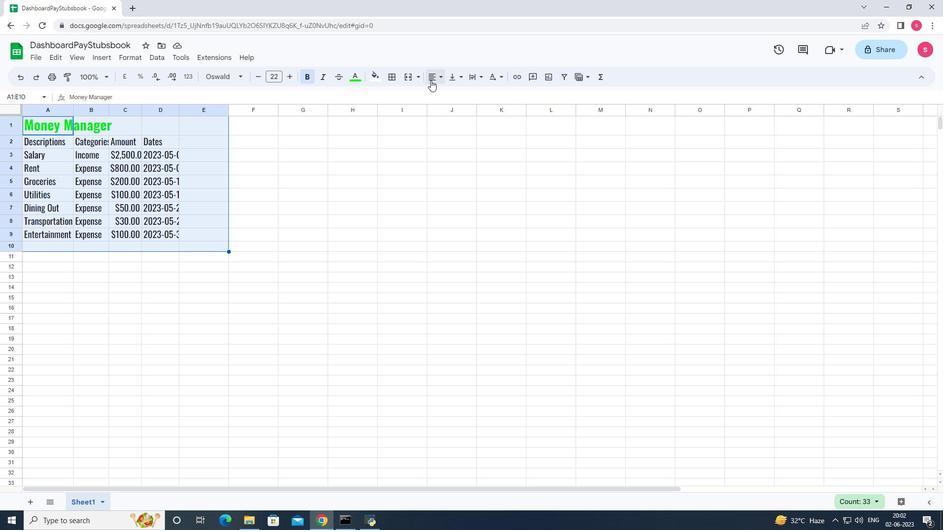 
Action: Mouse moved to (452, 96)
Screenshot: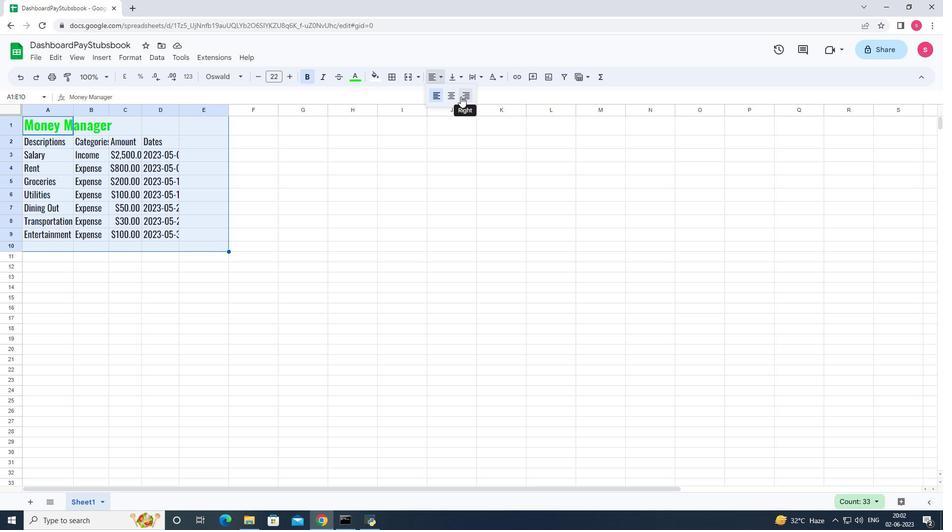 
Action: Mouse pressed left at (452, 96)
Screenshot: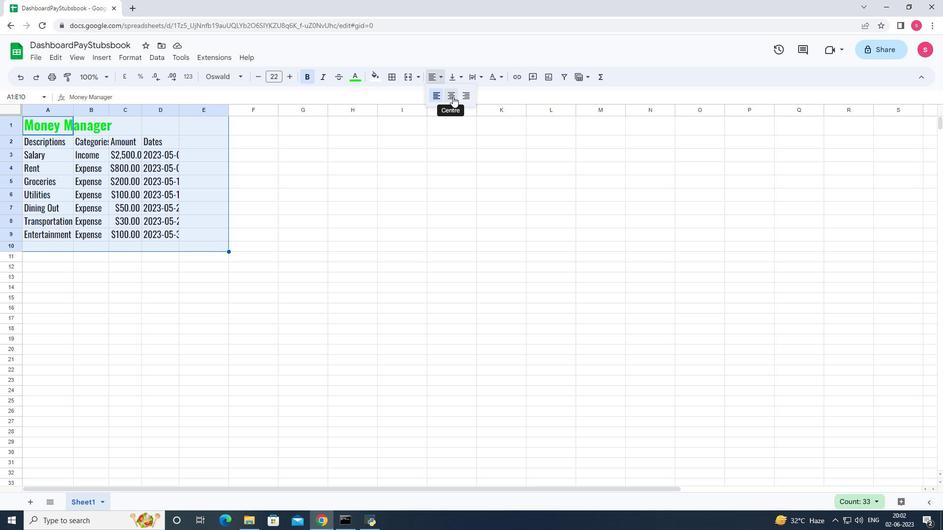 
Action: Mouse moved to (432, 213)
Screenshot: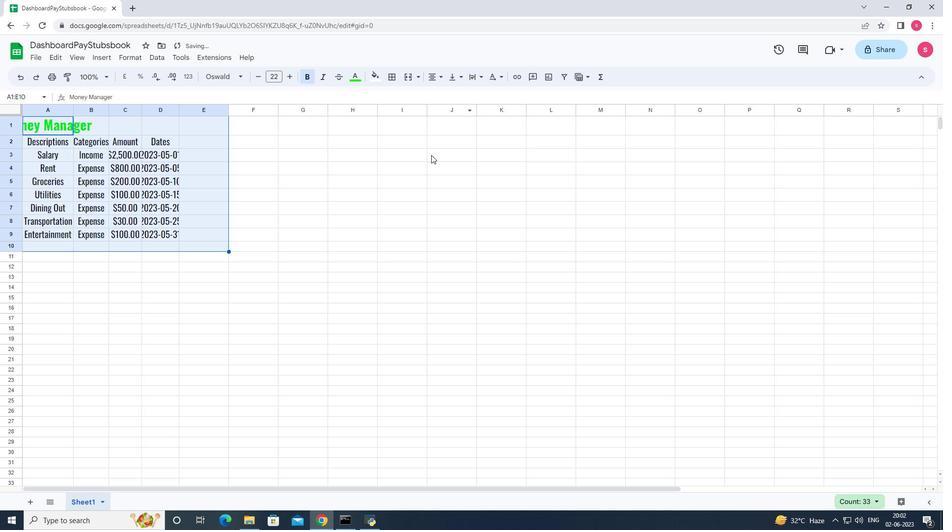 
Action: Mouse pressed left at (432, 213)
Screenshot: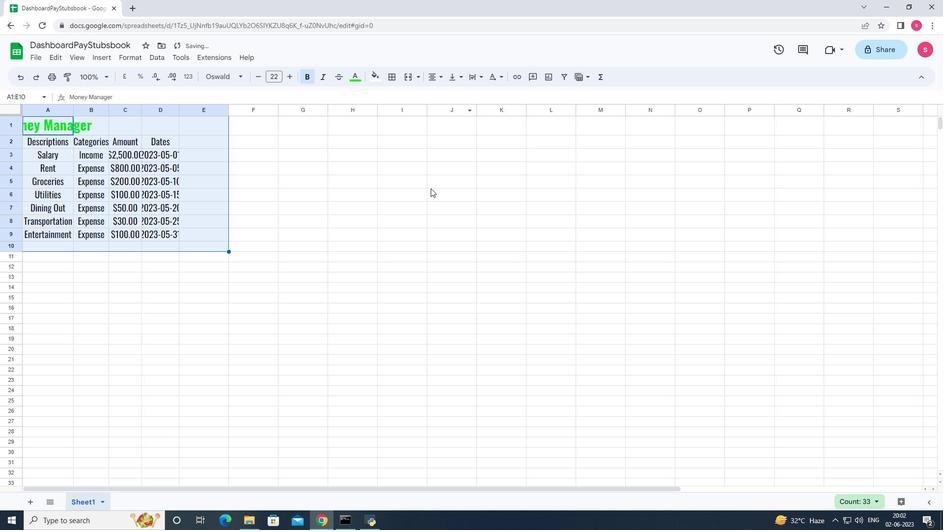 
Action: Mouse moved to (71, 108)
Screenshot: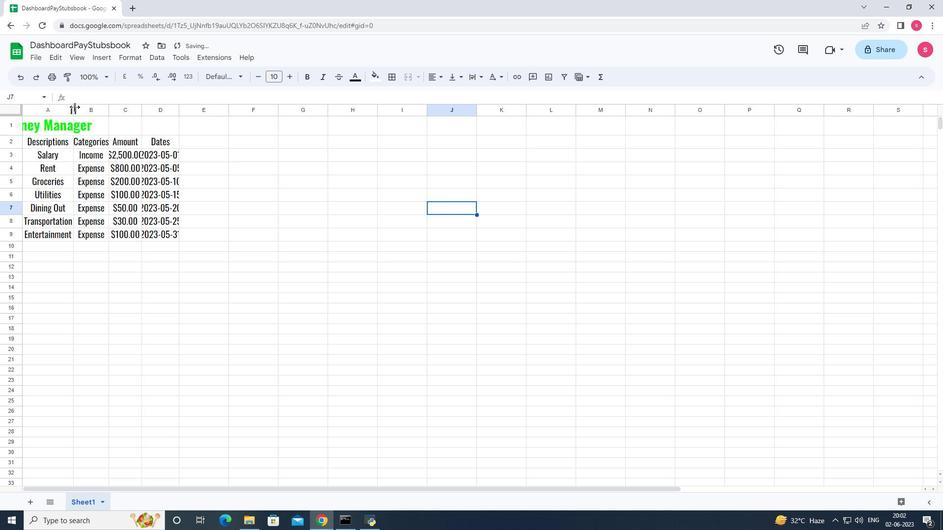 
Action: Mouse pressed left at (71, 108)
Screenshot: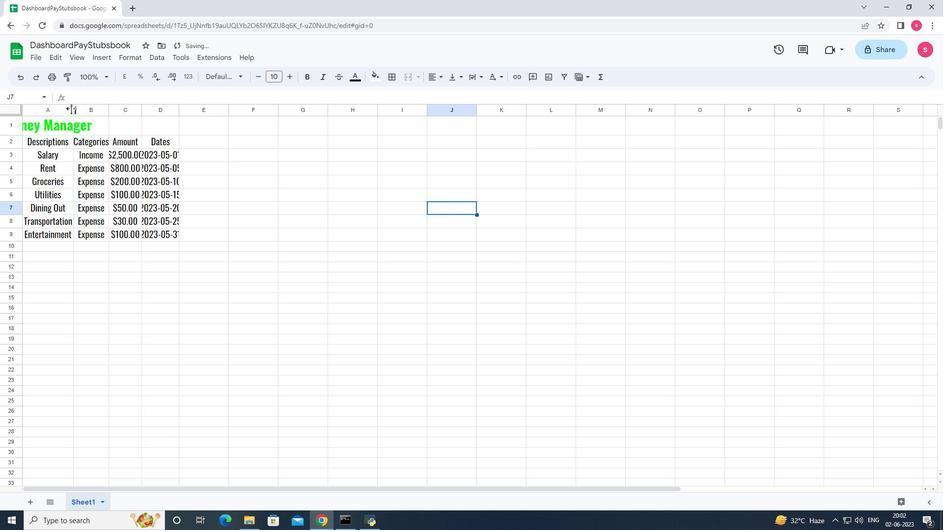 
Action: Mouse pressed left at (71, 108)
Screenshot: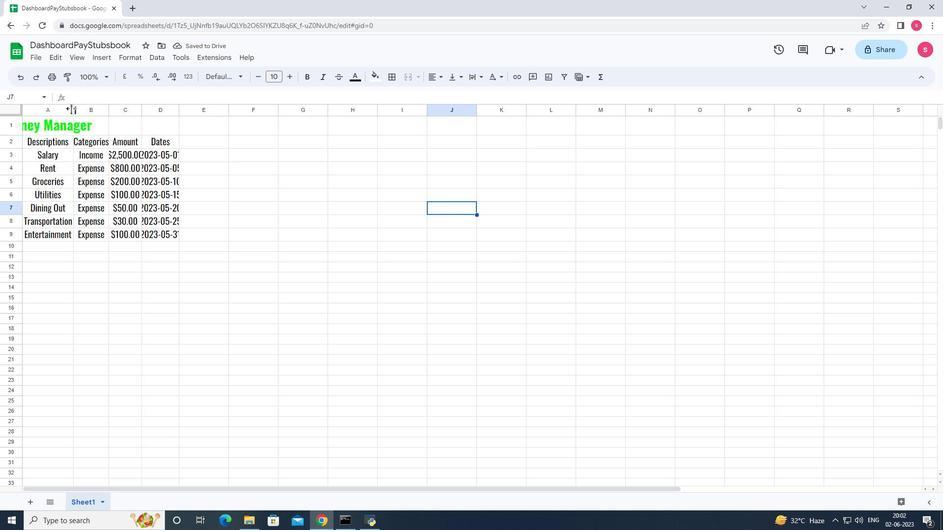 
Action: Mouse moved to (147, 109)
Screenshot: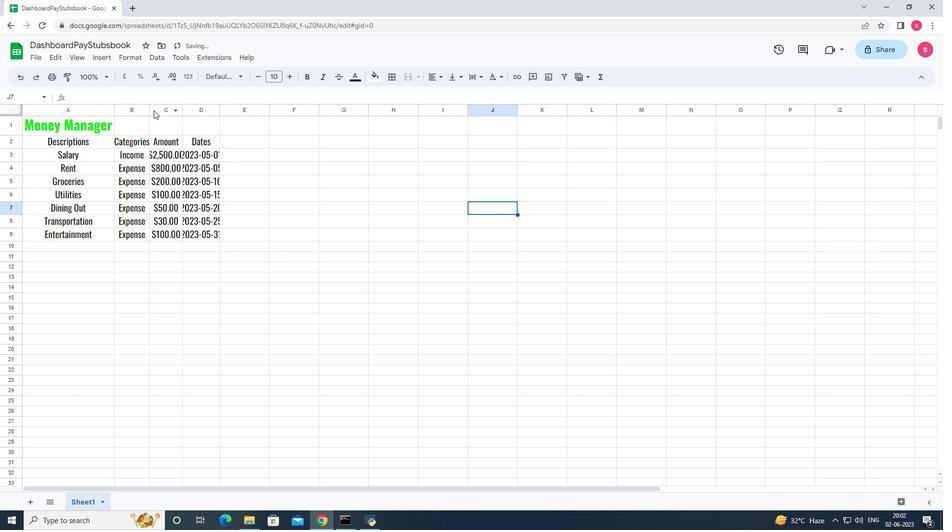 
Action: Mouse pressed left at (147, 109)
Screenshot: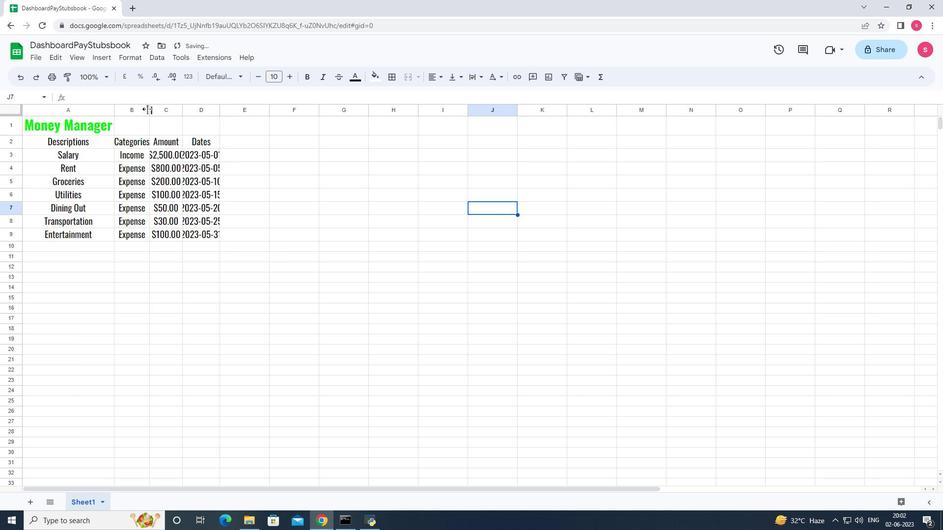 
Action: Mouse pressed left at (147, 109)
Screenshot: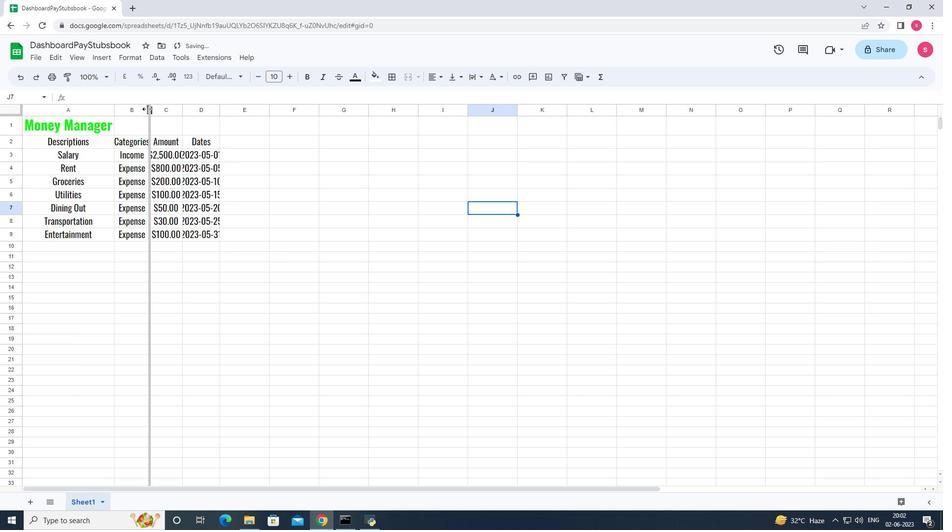 
Action: Mouse moved to (185, 109)
Screenshot: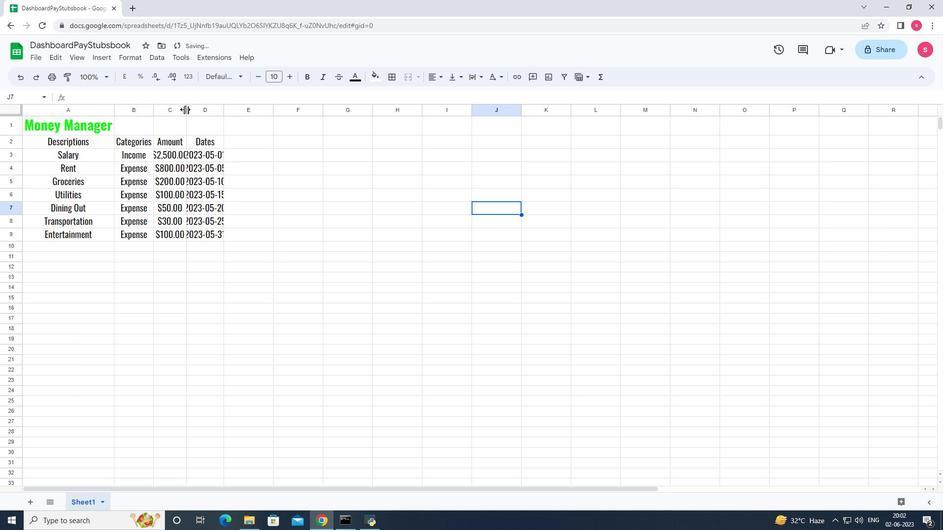 
Action: Mouse pressed left at (185, 109)
Screenshot: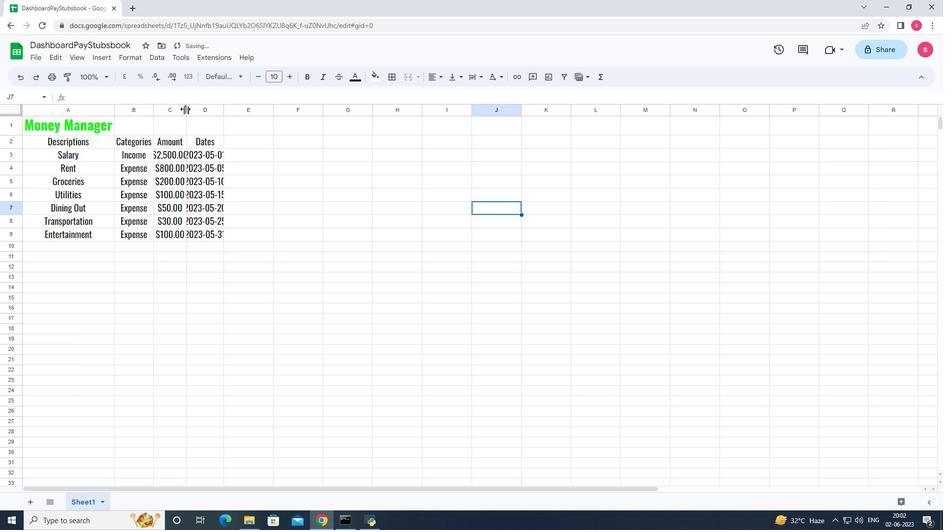 
Action: Mouse pressed left at (185, 109)
Screenshot: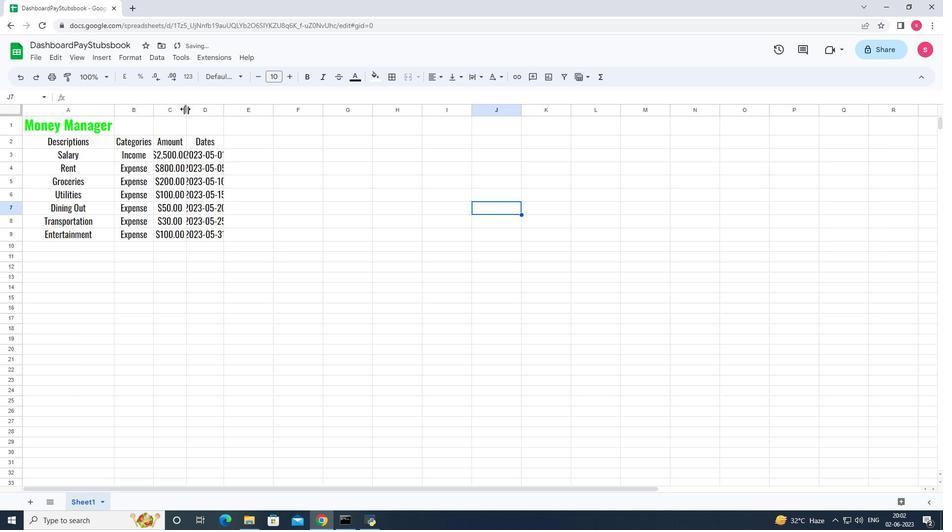 
Action: Mouse moved to (228, 110)
Screenshot: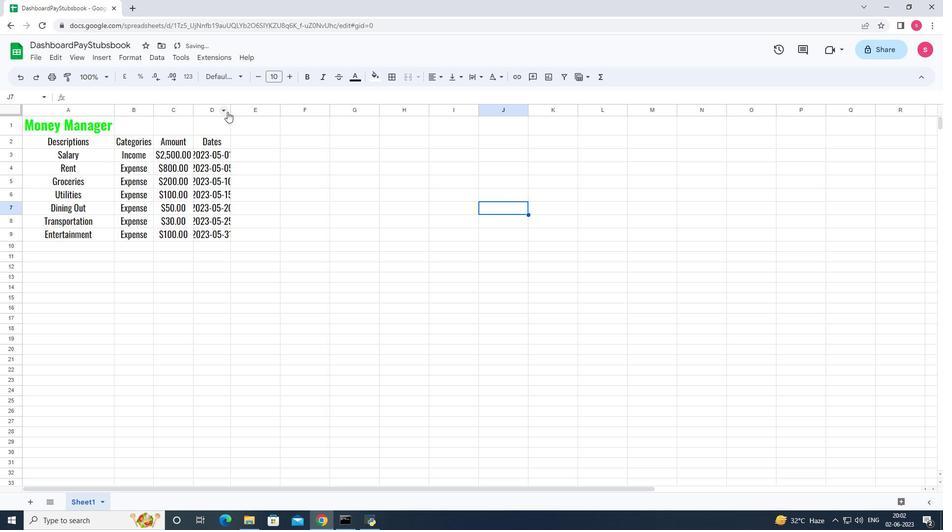 
Action: Mouse pressed left at (228, 110)
Screenshot: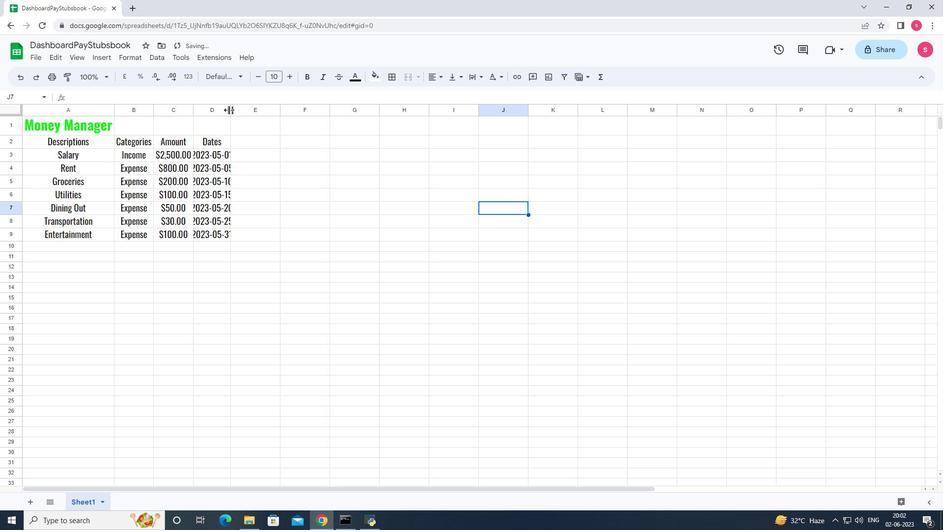 
Action: Mouse pressed left at (228, 110)
Screenshot: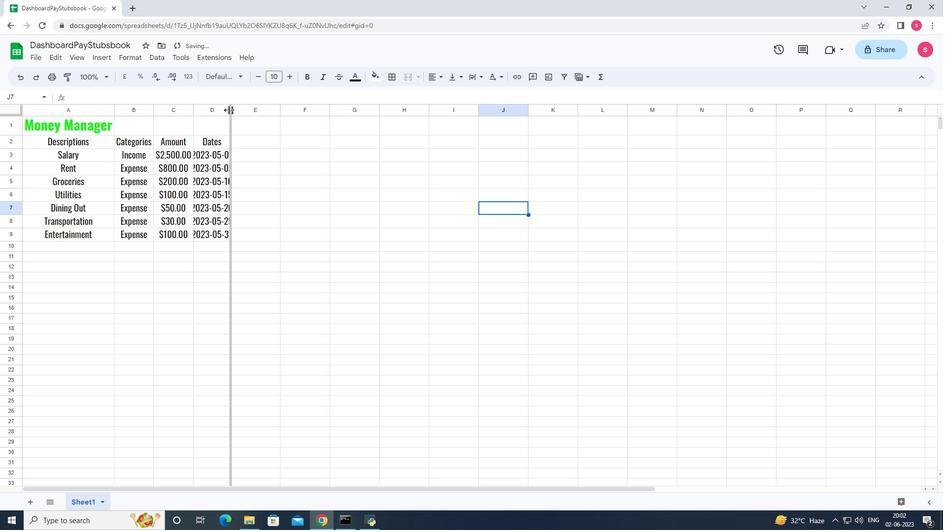 
Action: Mouse moved to (370, 223)
Screenshot: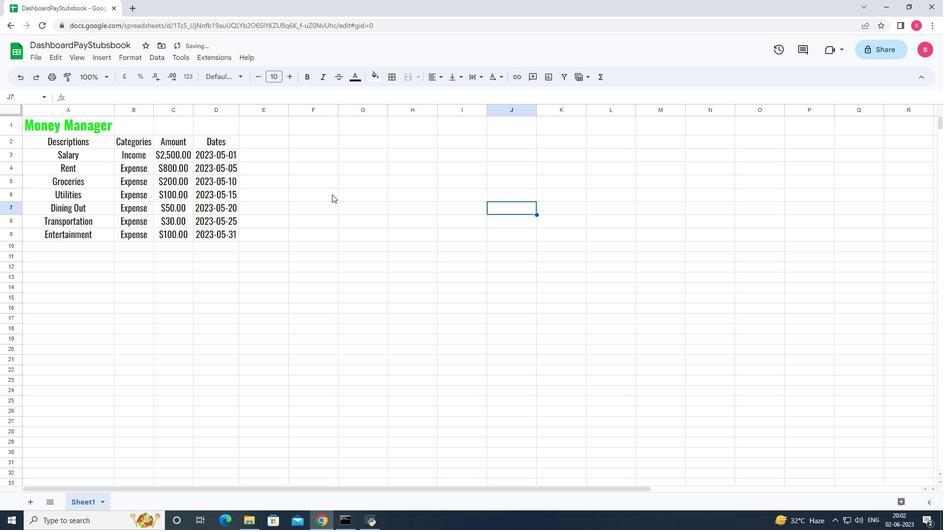 
Action: Key pressed ctrl+S
Screenshot: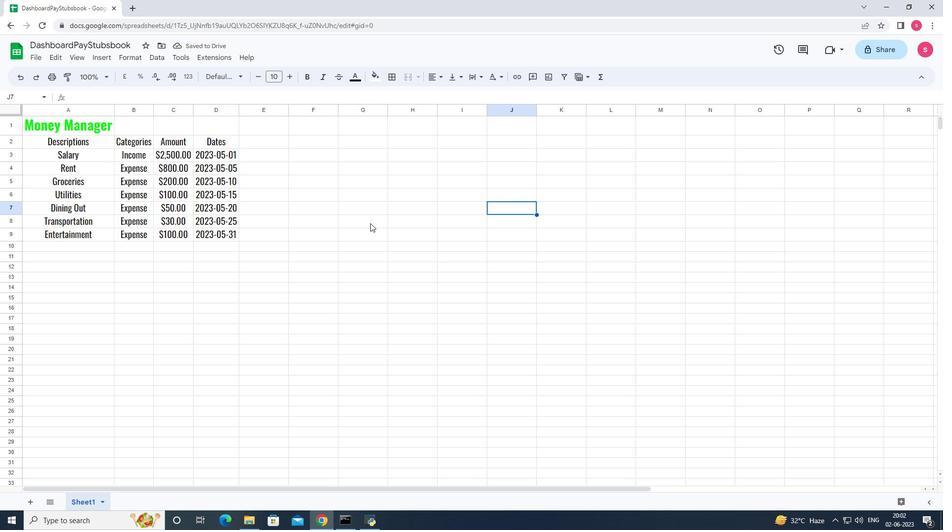 
Action: Mouse moved to (260, 251)
Screenshot: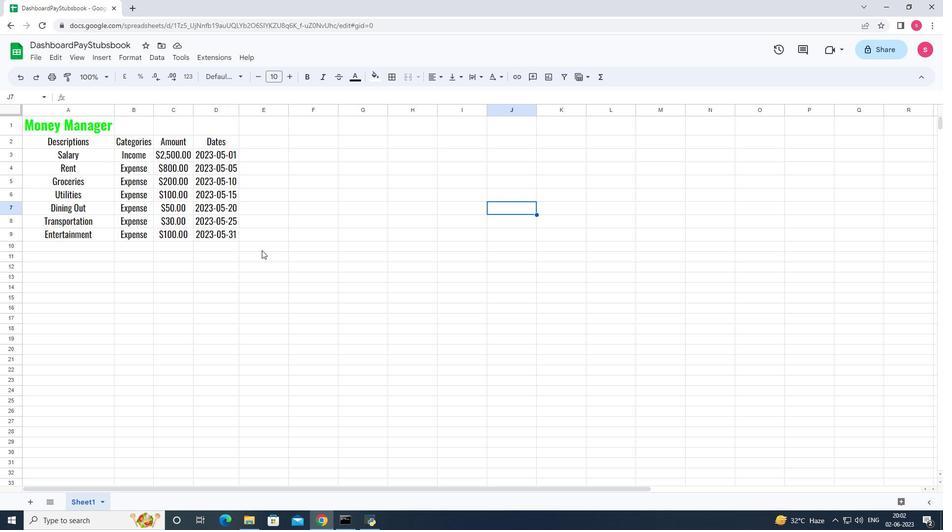 
